 Task: Open Card Education Review in Board Business Model Analysis and Optimization to Workspace Investment Management Services and add a team member Softage.2@softage.net, a label Orange, a checklist Facilitation, an attachment from your google drive, a color Orange and finally, add a card description 'Conduct customer research for new pricing models' and a comment 'This task presents an opportunity to demonstrate our communication and collaboration skills, working effectively with others to achieve a common goal.'. Add a start date 'Jan 02, 1900' with a due date 'Jan 09, 1900'
Action: Mouse moved to (219, 139)
Screenshot: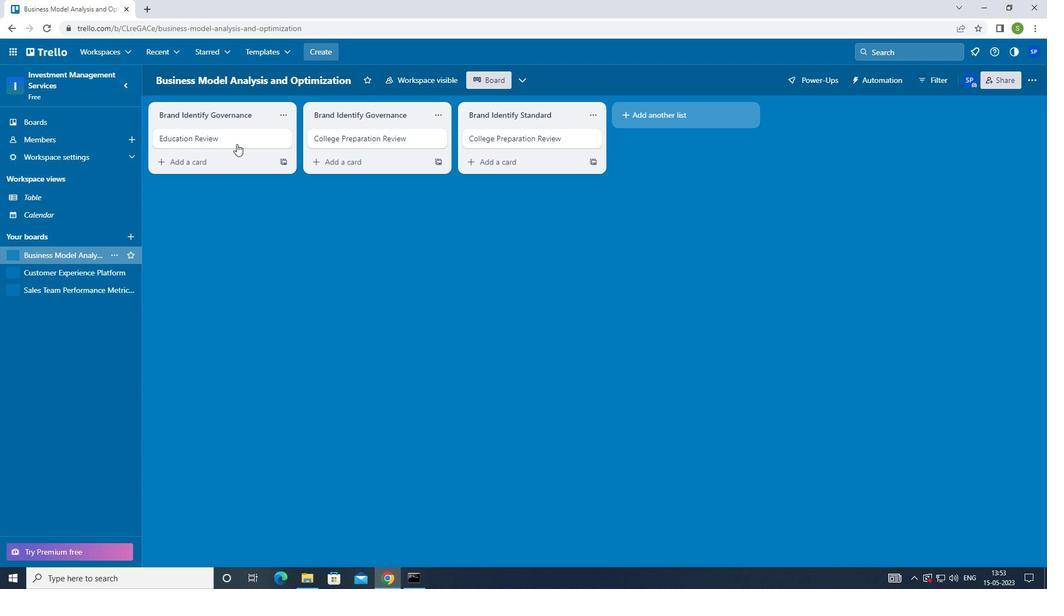 
Action: Mouse pressed left at (219, 139)
Screenshot: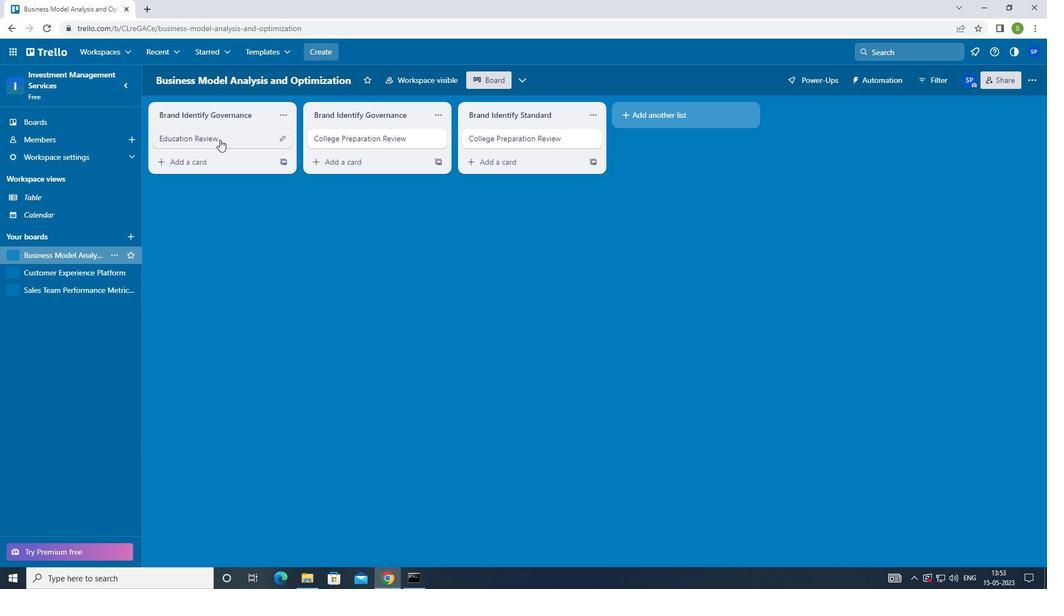 
Action: Mouse moved to (681, 136)
Screenshot: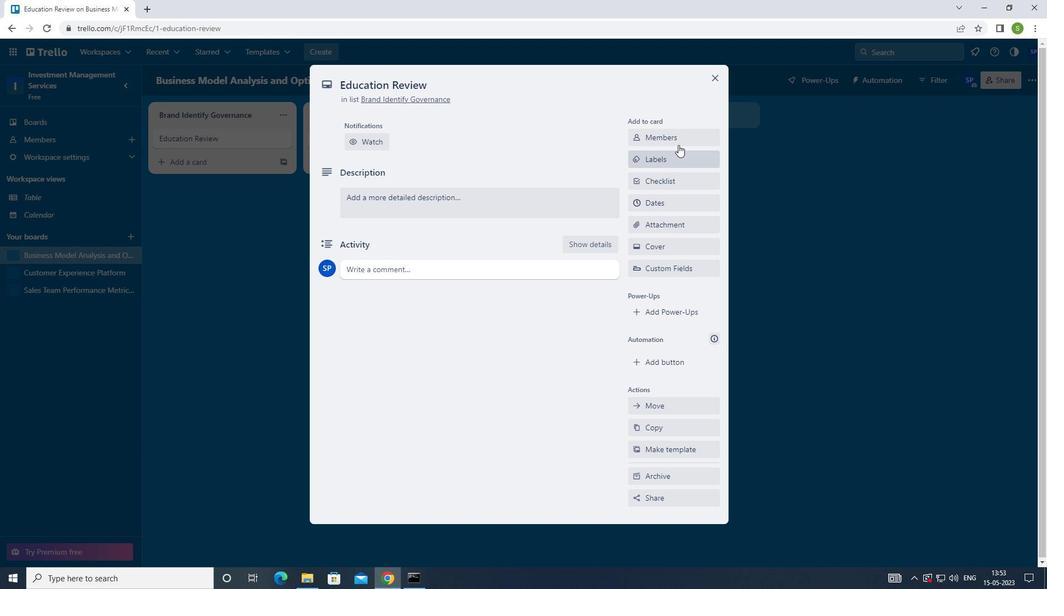 
Action: Mouse pressed left at (681, 136)
Screenshot: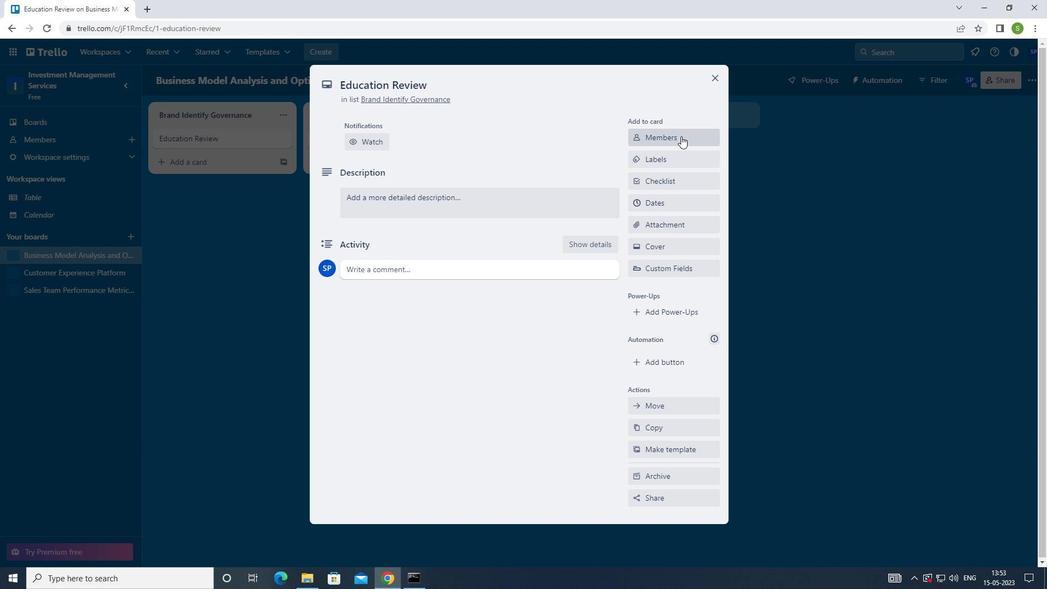 
Action: Mouse moved to (567, 178)
Screenshot: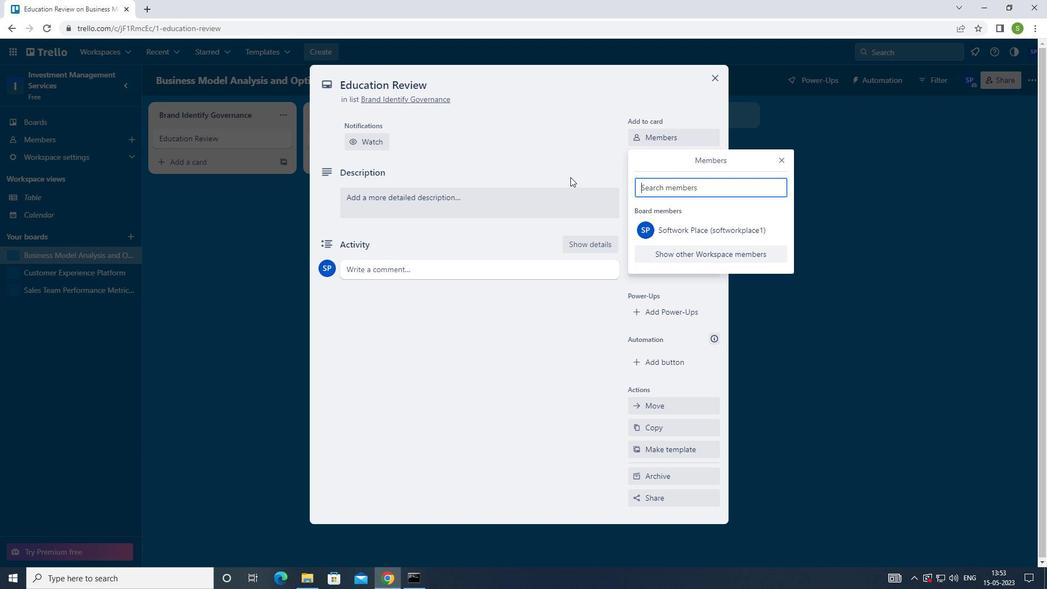 
Action: Key pressed <Key.shift>SOFTAGE.2<Key.shift>@SOFTAGE.NET
Screenshot: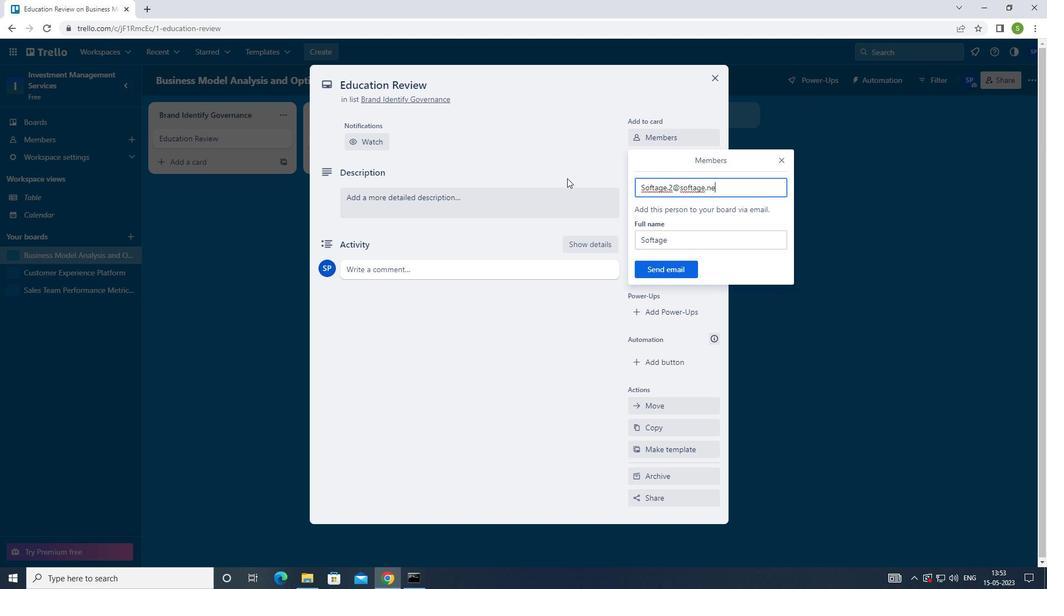 
Action: Mouse moved to (645, 268)
Screenshot: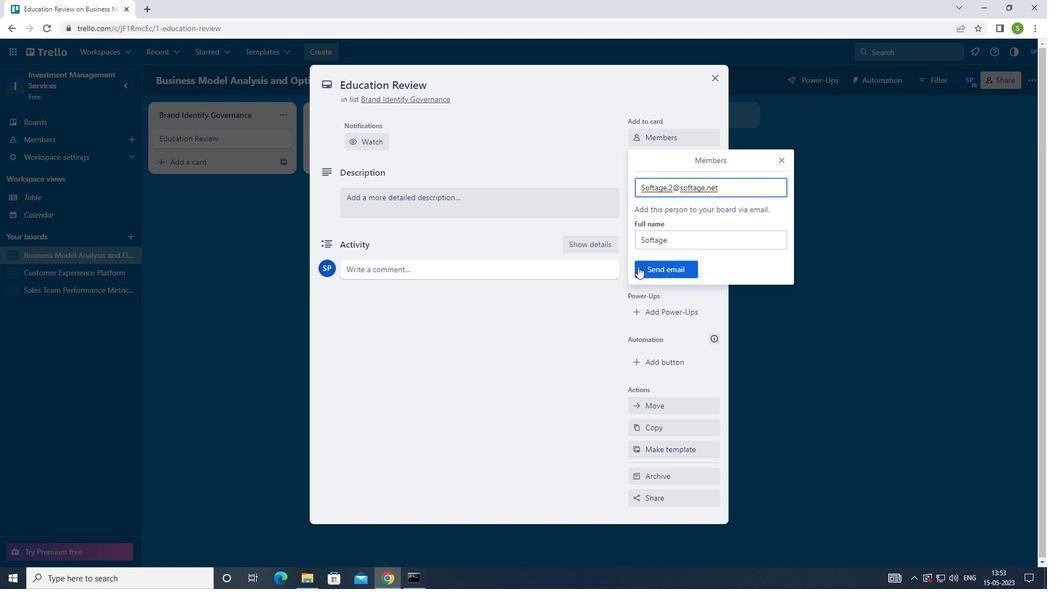 
Action: Mouse pressed left at (645, 268)
Screenshot: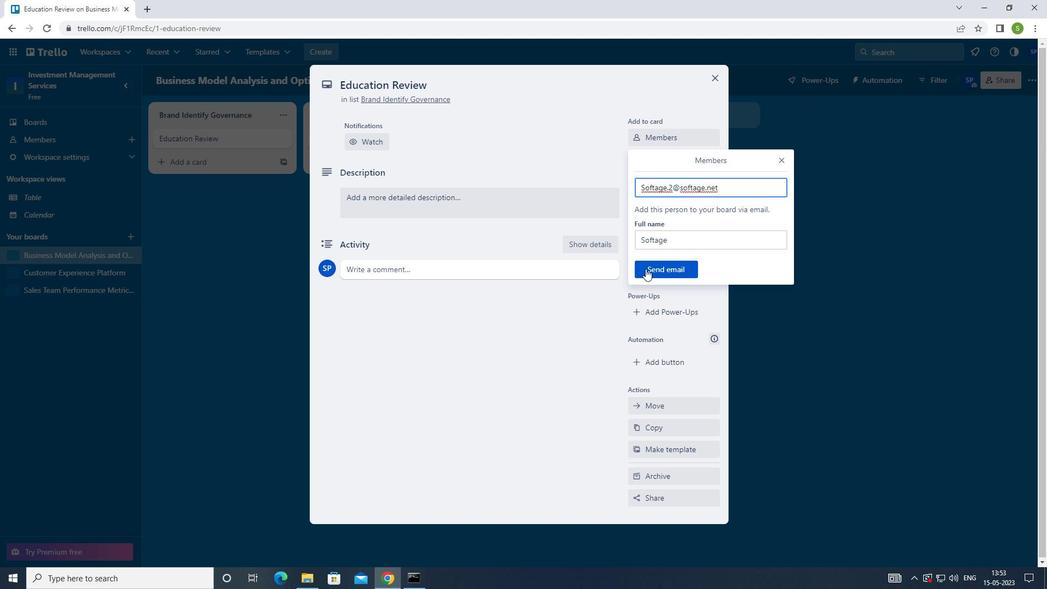 
Action: Mouse moved to (660, 201)
Screenshot: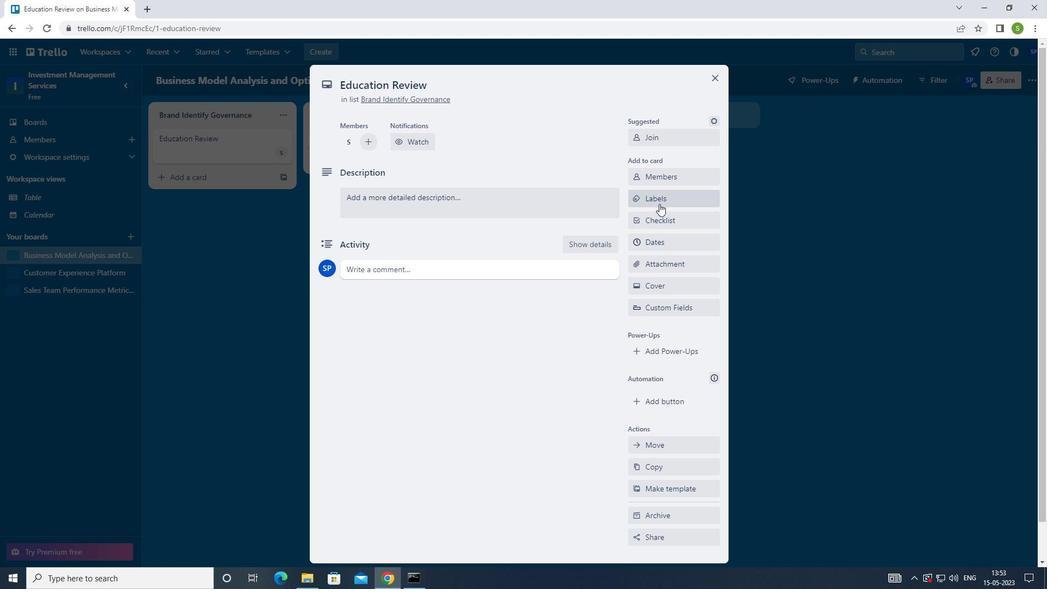 
Action: Mouse pressed left at (660, 201)
Screenshot: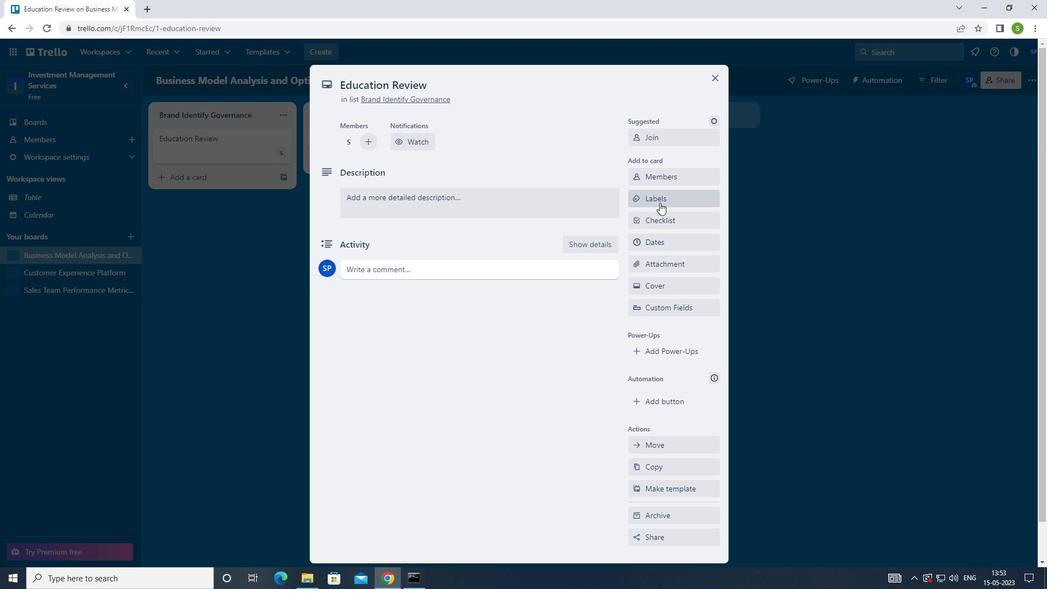 
Action: Mouse moved to (641, 326)
Screenshot: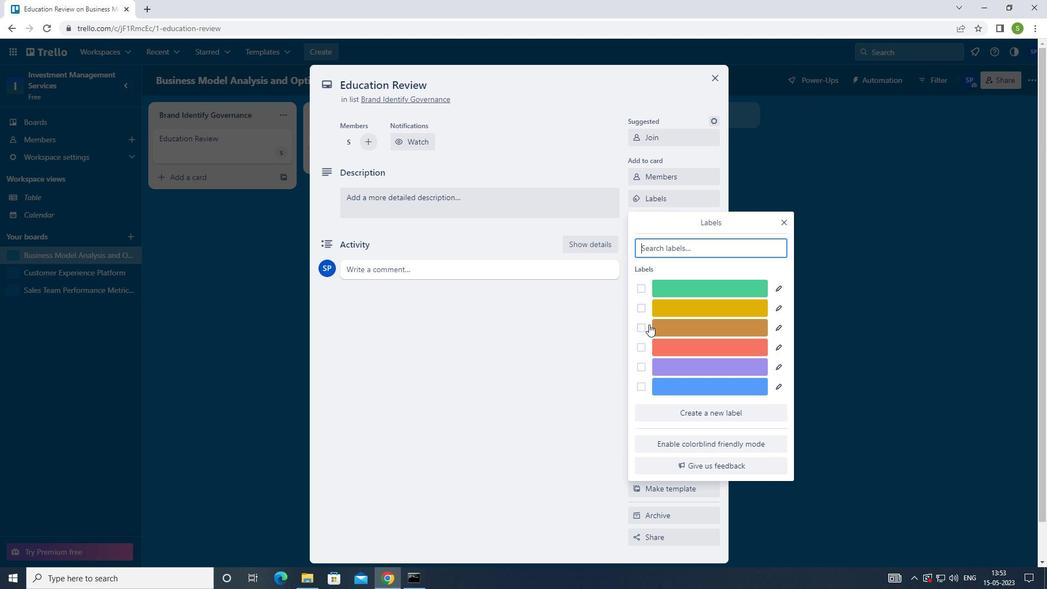 
Action: Mouse pressed left at (641, 326)
Screenshot: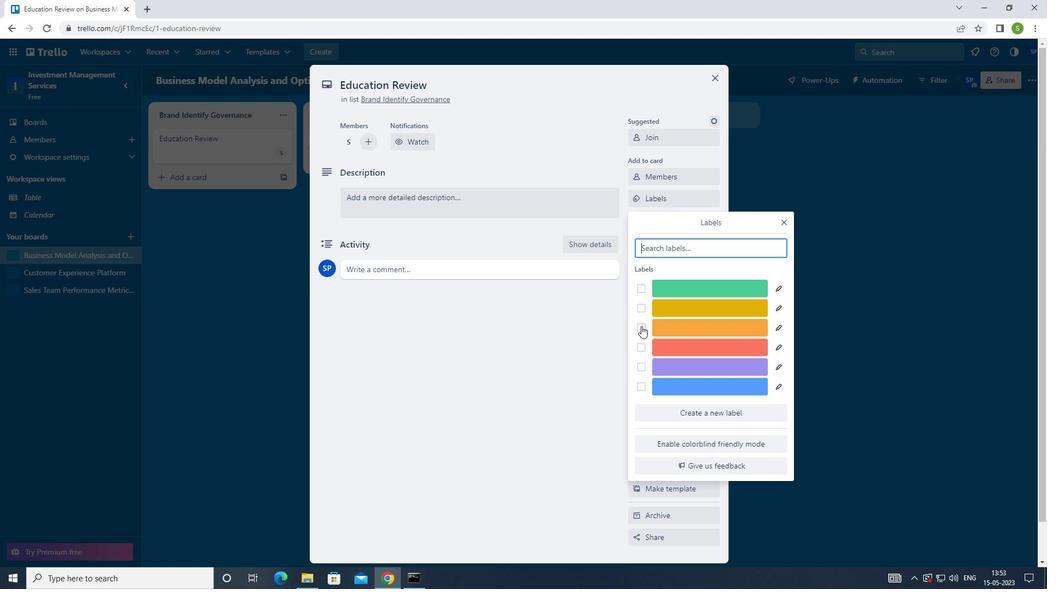 
Action: Mouse moved to (783, 223)
Screenshot: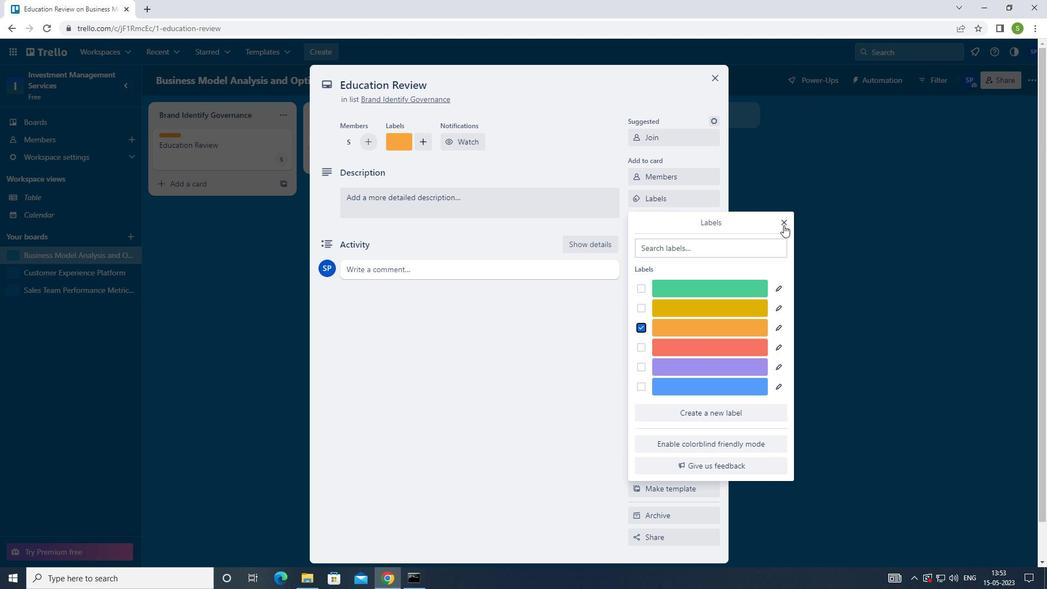 
Action: Mouse pressed left at (783, 223)
Screenshot: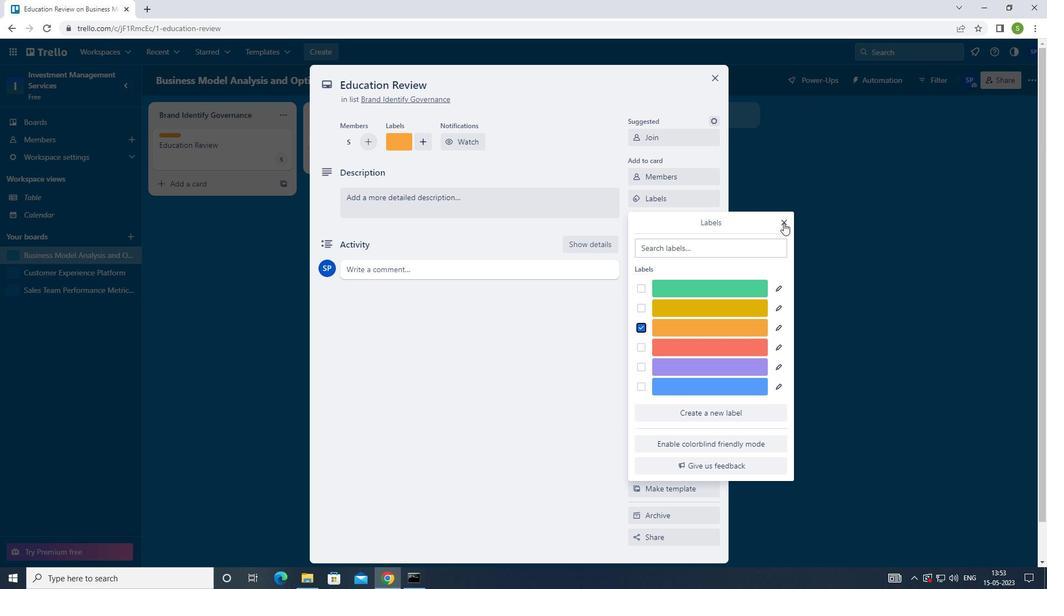 
Action: Mouse moved to (704, 223)
Screenshot: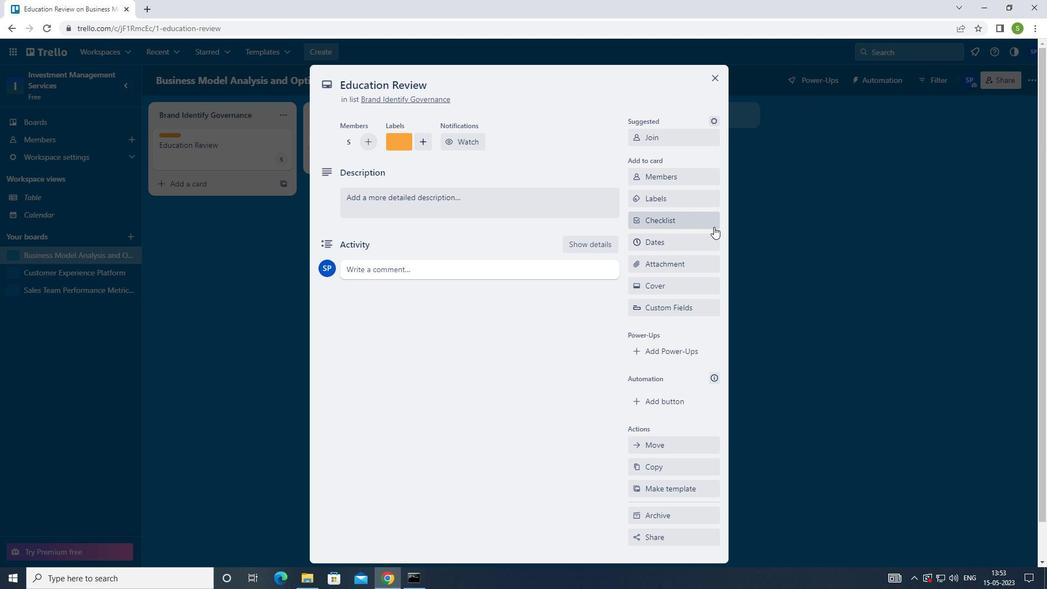 
Action: Mouse pressed left at (704, 223)
Screenshot: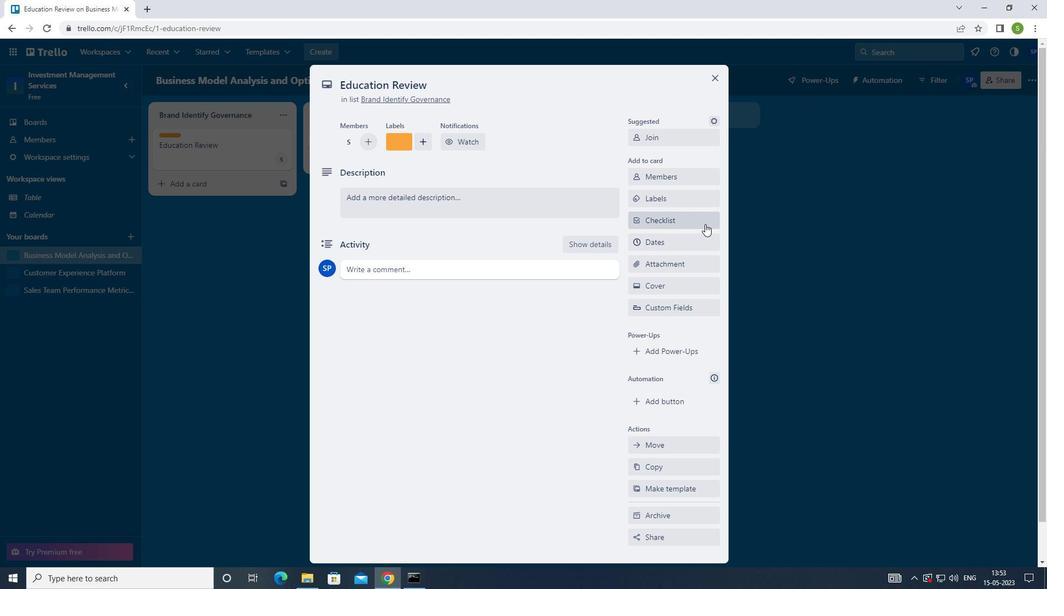
Action: Mouse moved to (656, 212)
Screenshot: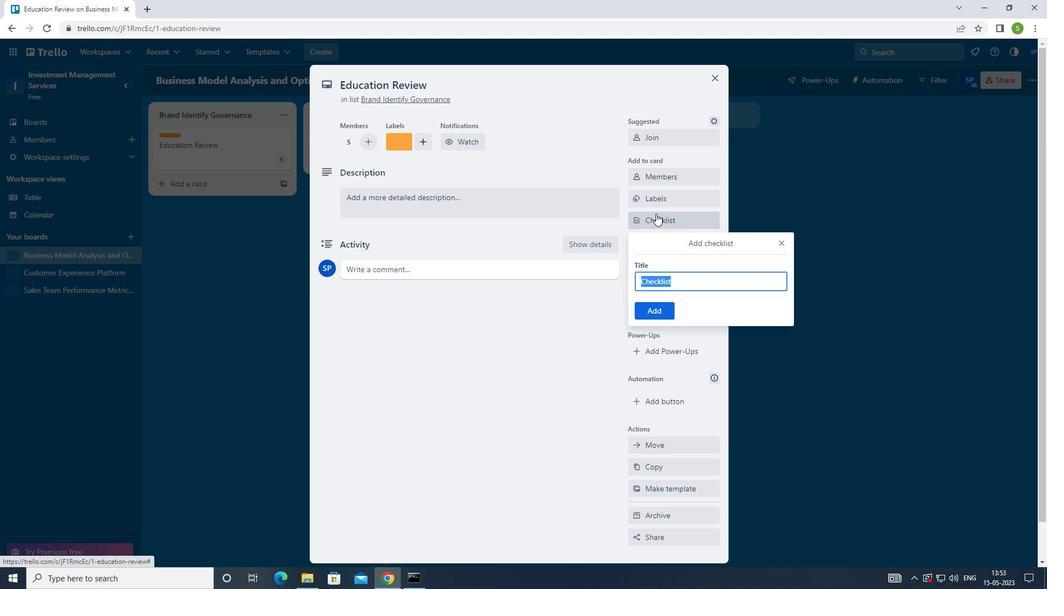 
Action: Key pressed <Key.shift><Key.shift><Key.shift><Key.shift><Key.shift><Key.shift><Key.shift><Key.shift><Key.shift><Key.shift><Key.shift><Key.shift><Key.shift><Key.shift>FACILITATION
Screenshot: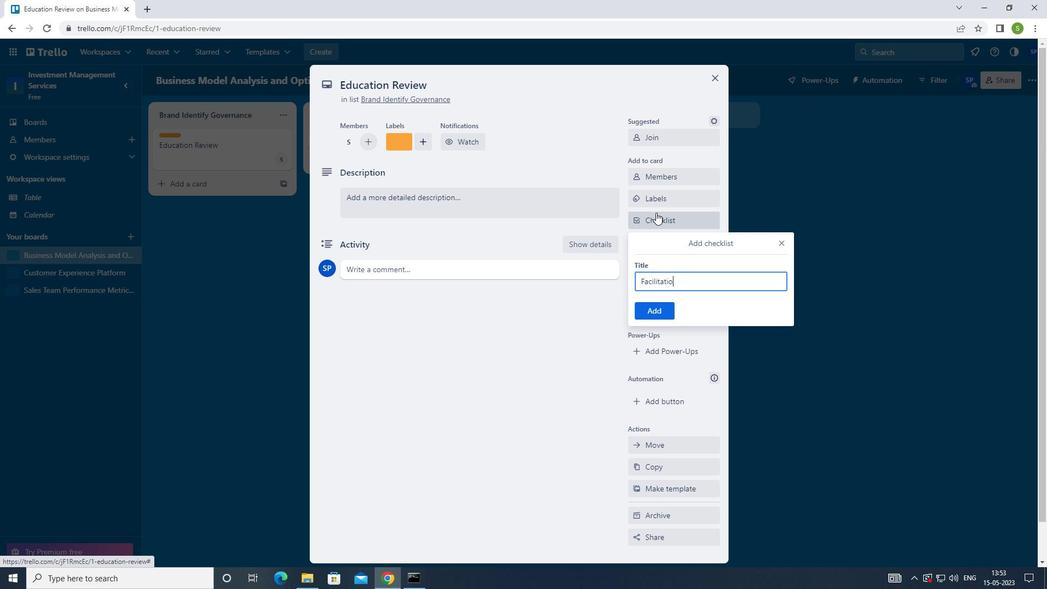 
Action: Mouse moved to (649, 308)
Screenshot: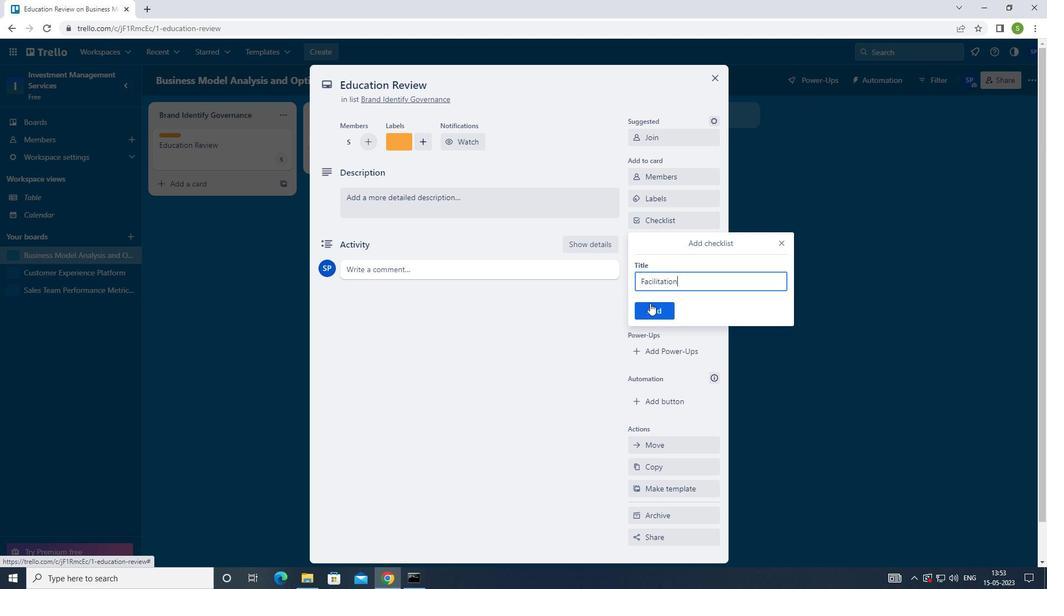 
Action: Mouse pressed left at (649, 308)
Screenshot: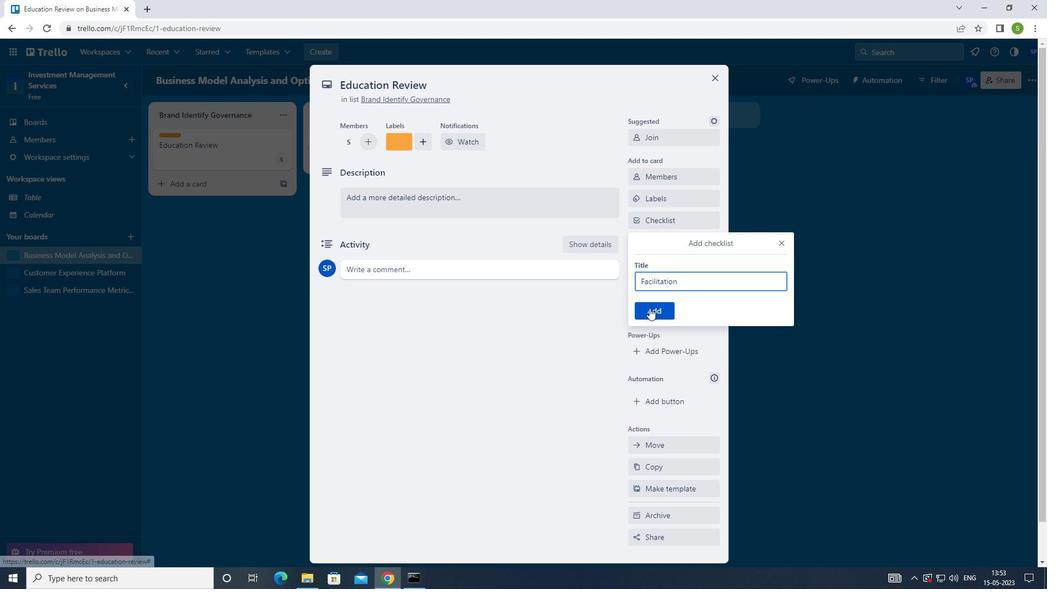 
Action: Mouse moved to (651, 267)
Screenshot: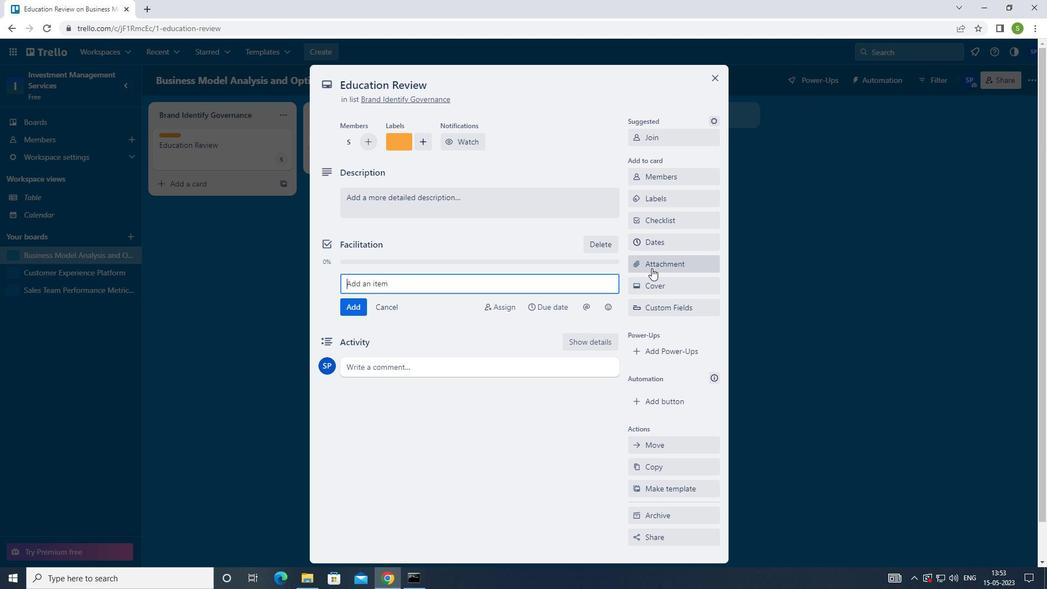 
Action: Mouse pressed left at (651, 267)
Screenshot: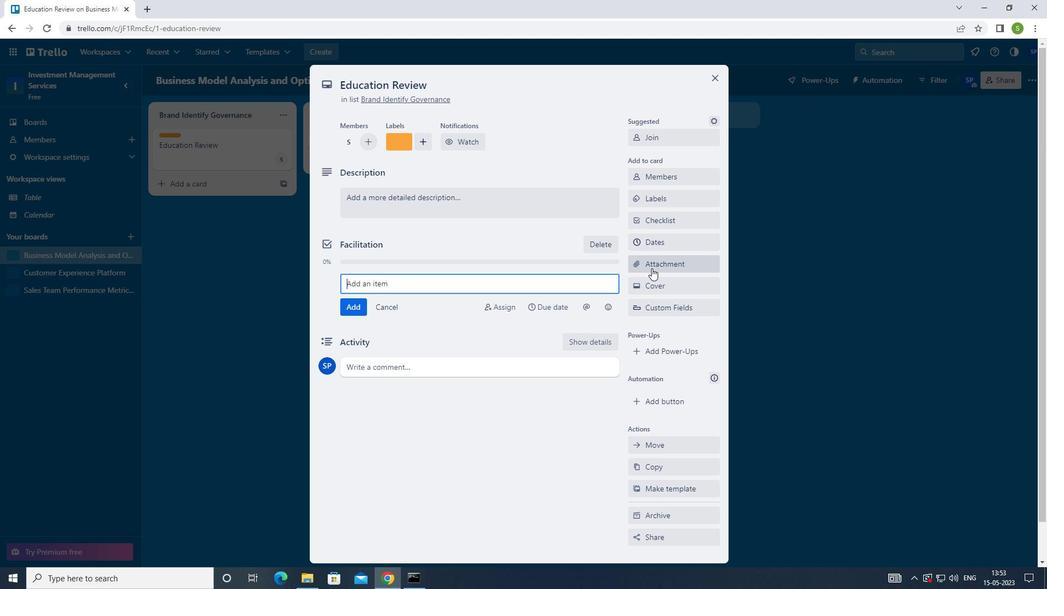 
Action: Mouse moved to (652, 346)
Screenshot: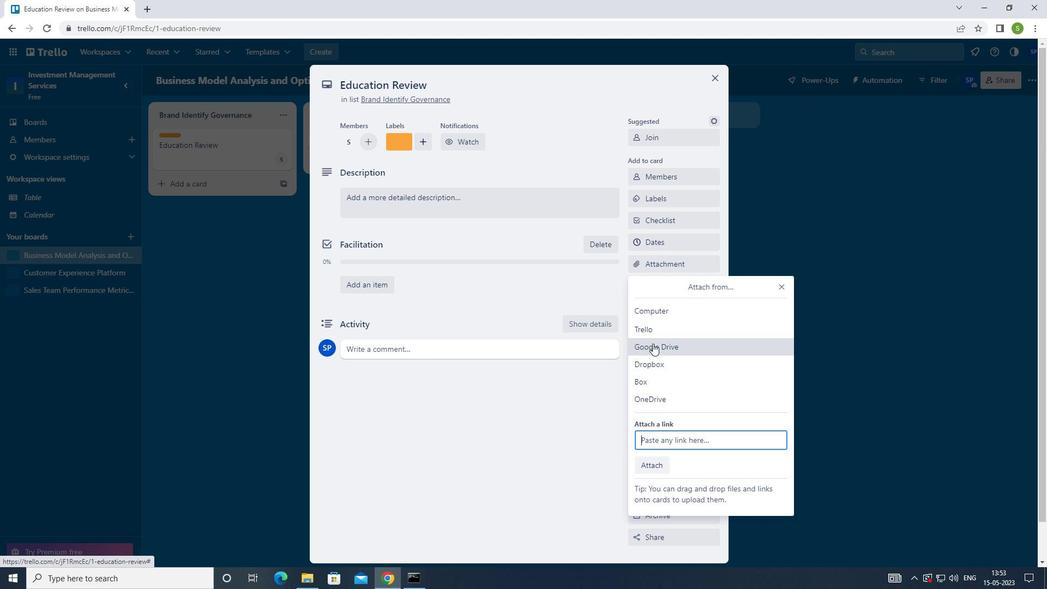 
Action: Mouse pressed left at (652, 346)
Screenshot: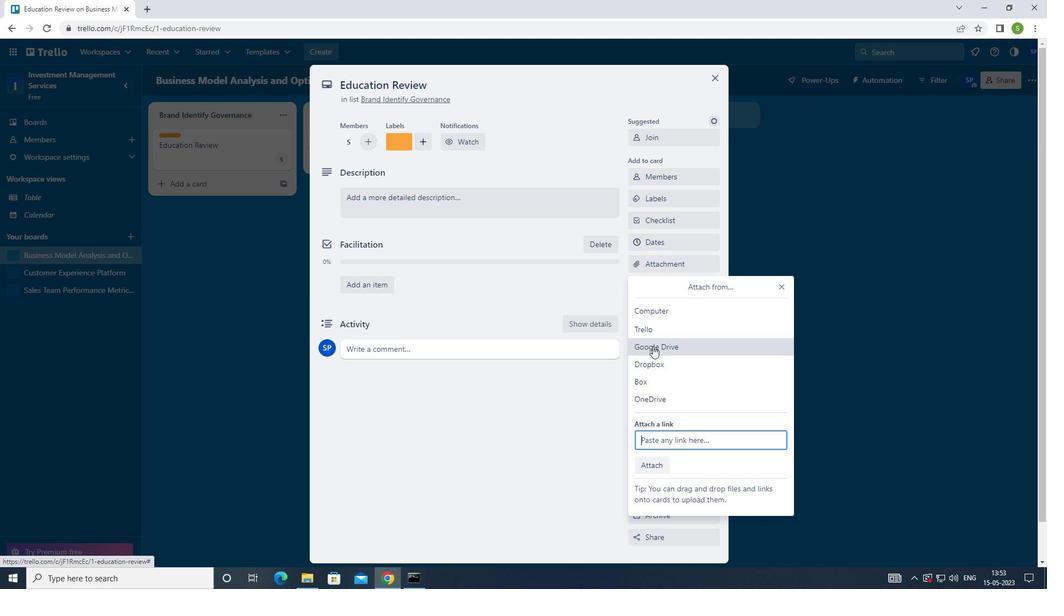 
Action: Mouse moved to (331, 275)
Screenshot: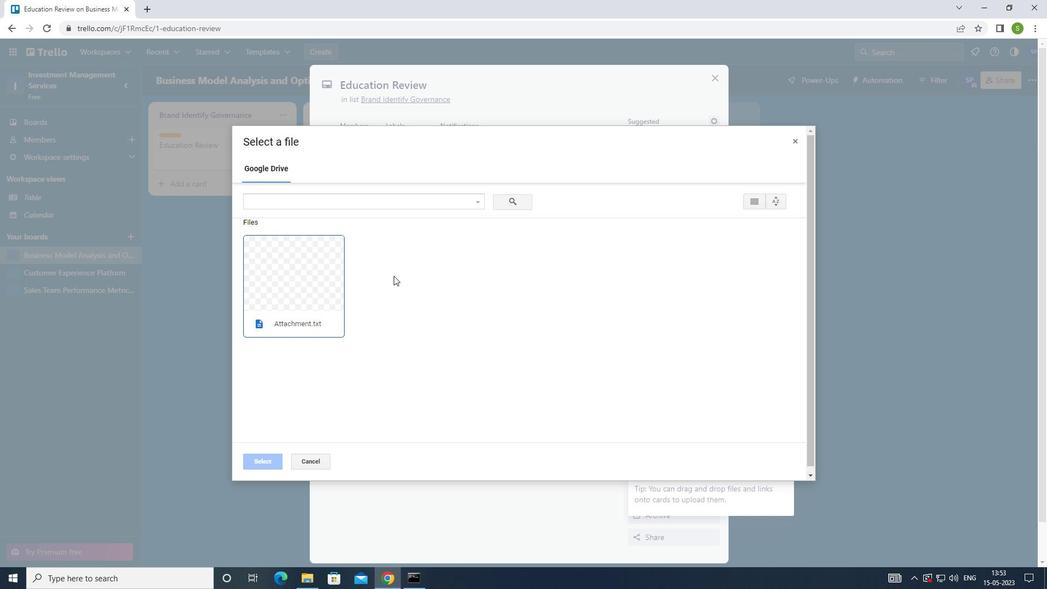 
Action: Mouse pressed left at (331, 275)
Screenshot: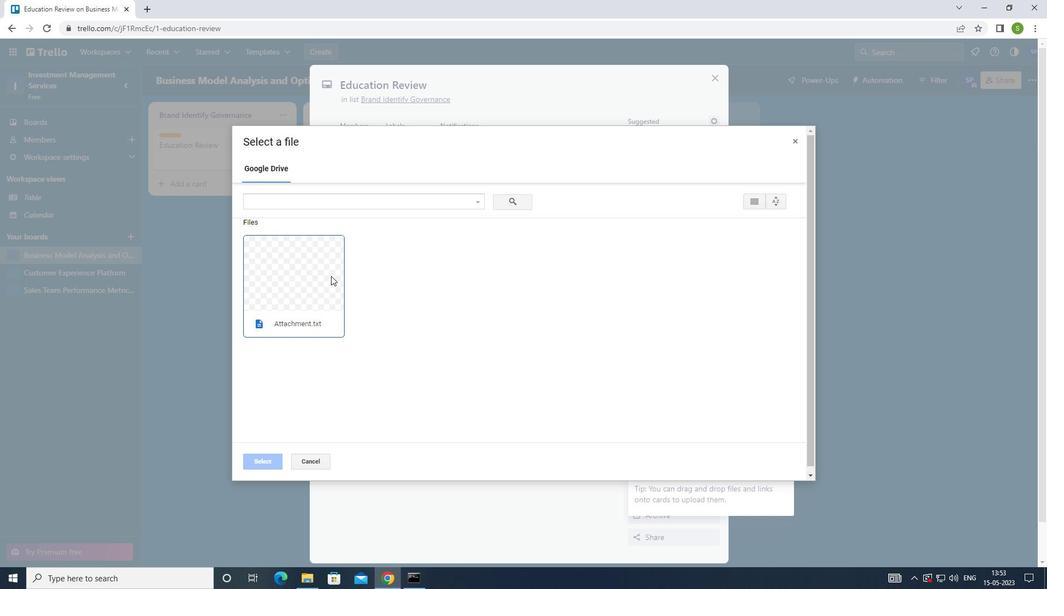 
Action: Mouse moved to (269, 464)
Screenshot: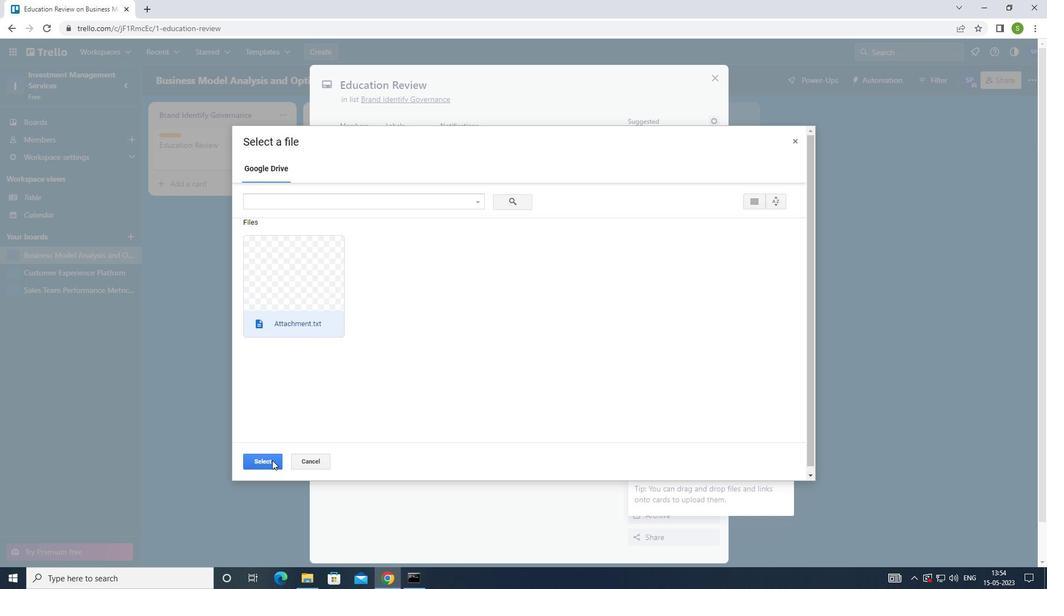 
Action: Mouse pressed left at (269, 464)
Screenshot: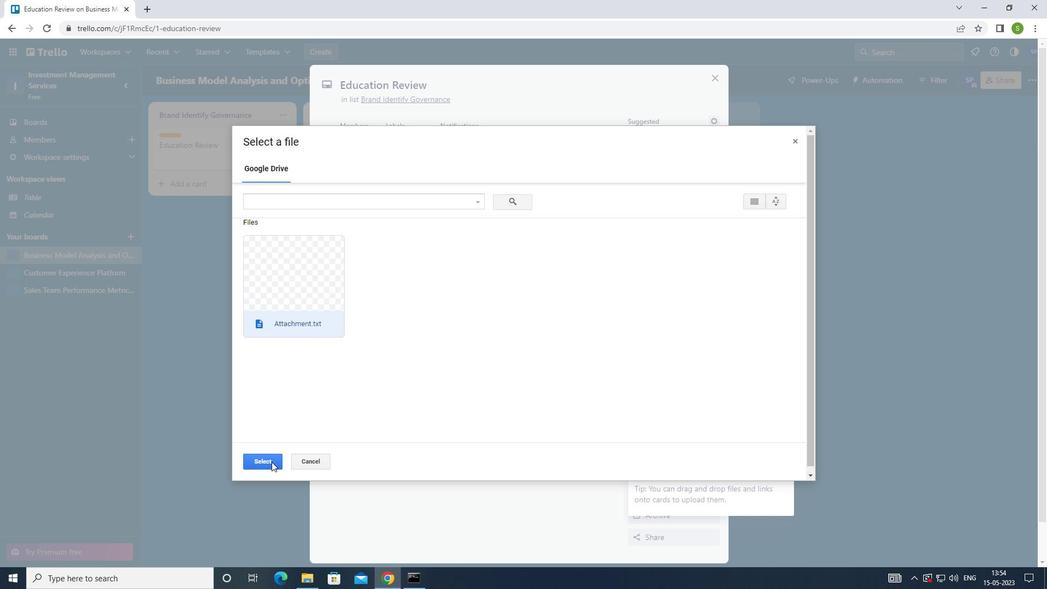 
Action: Mouse moved to (673, 285)
Screenshot: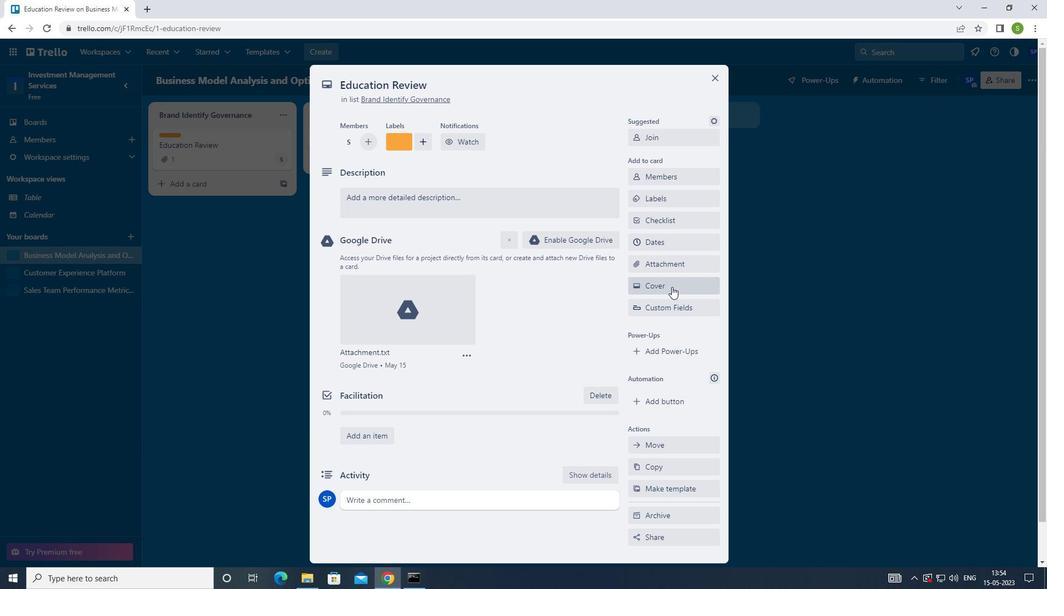 
Action: Mouse pressed left at (673, 285)
Screenshot: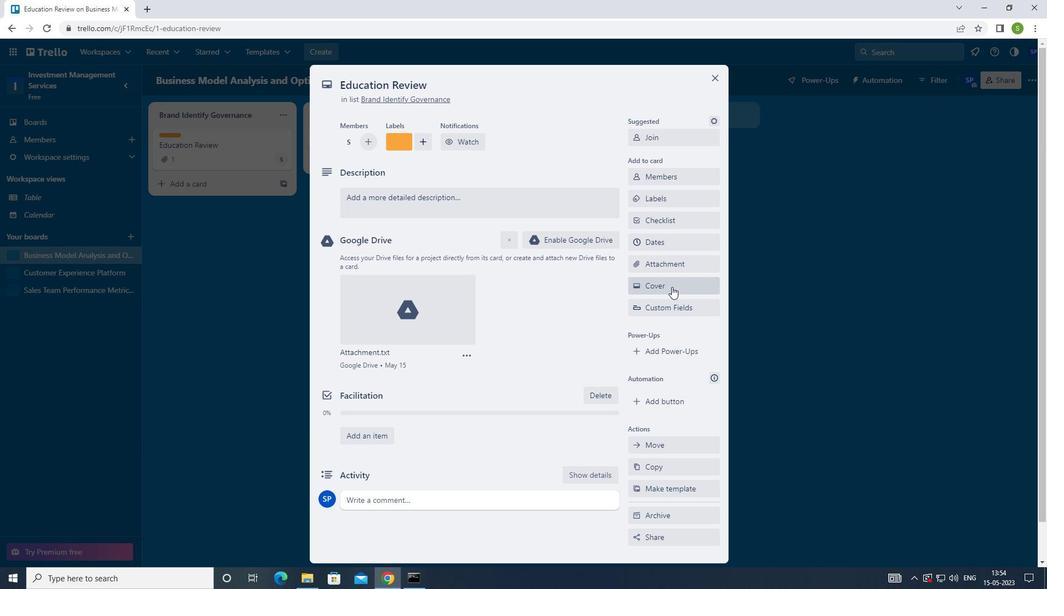 
Action: Mouse moved to (703, 346)
Screenshot: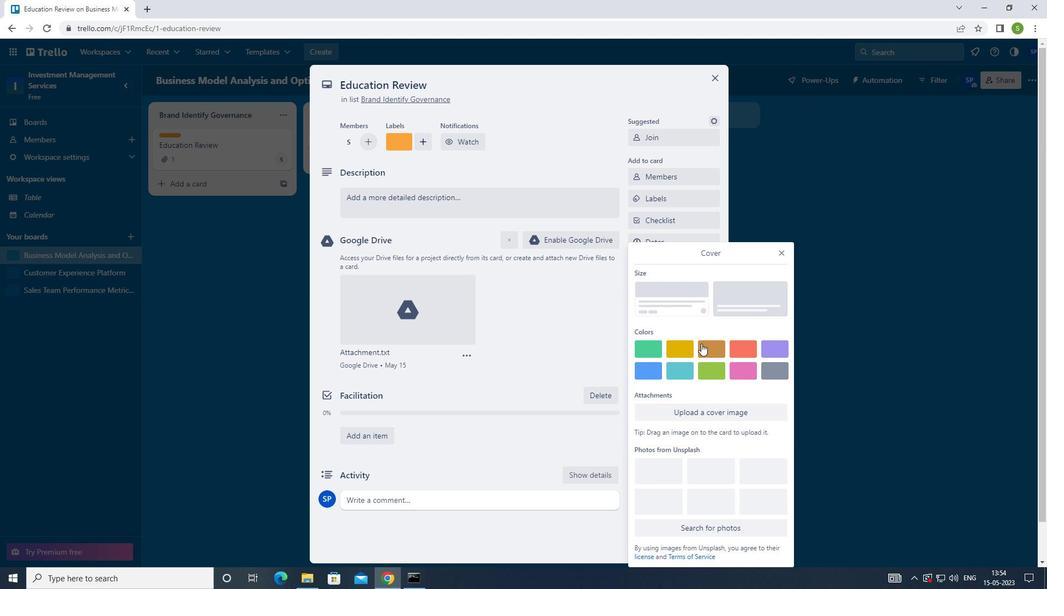
Action: Mouse pressed left at (703, 346)
Screenshot: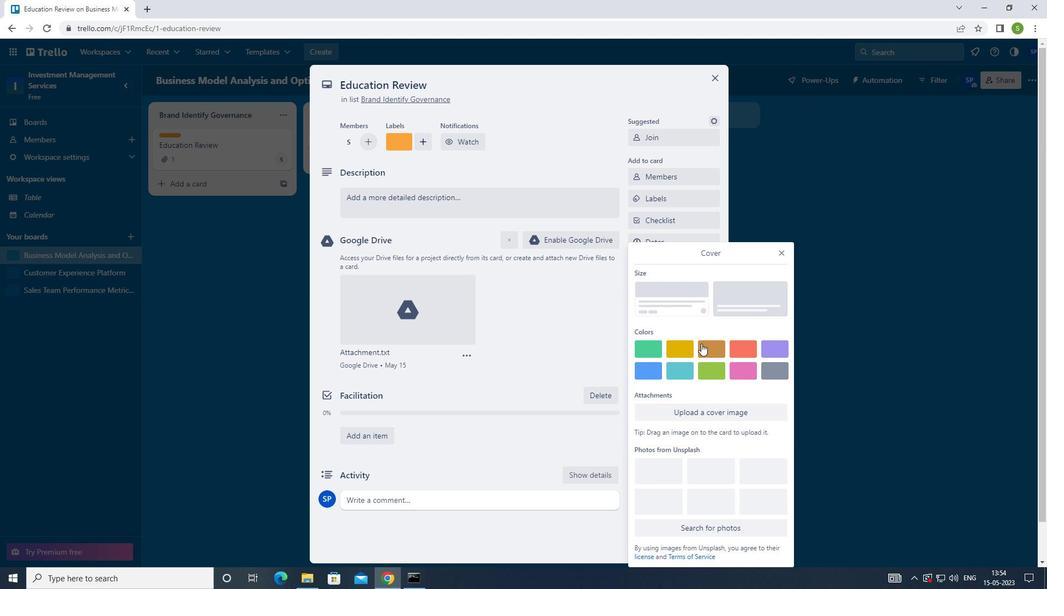 
Action: Mouse moved to (782, 233)
Screenshot: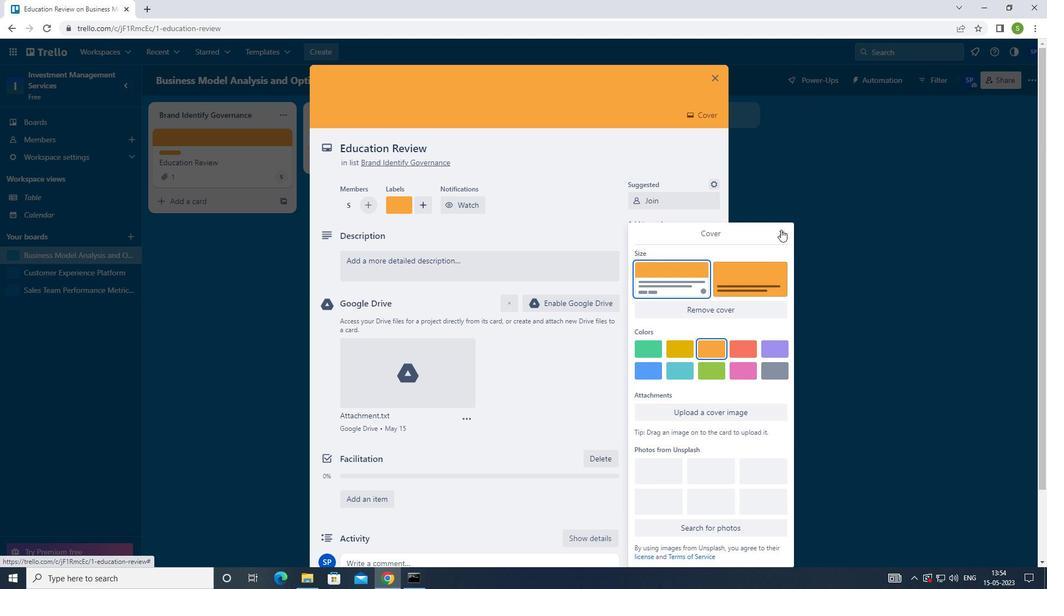 
Action: Mouse pressed left at (782, 233)
Screenshot: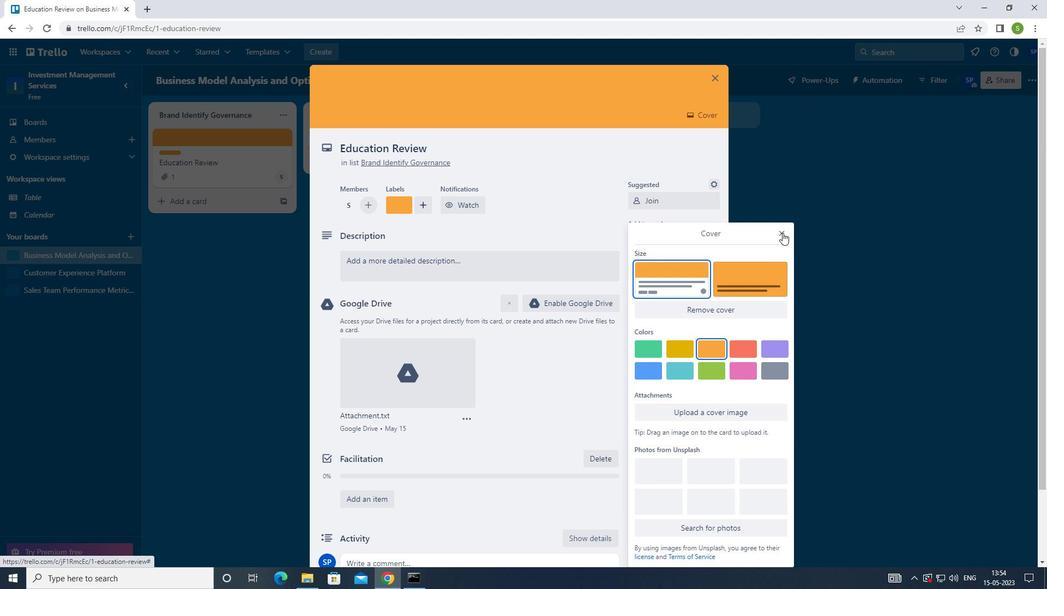 
Action: Mouse moved to (499, 267)
Screenshot: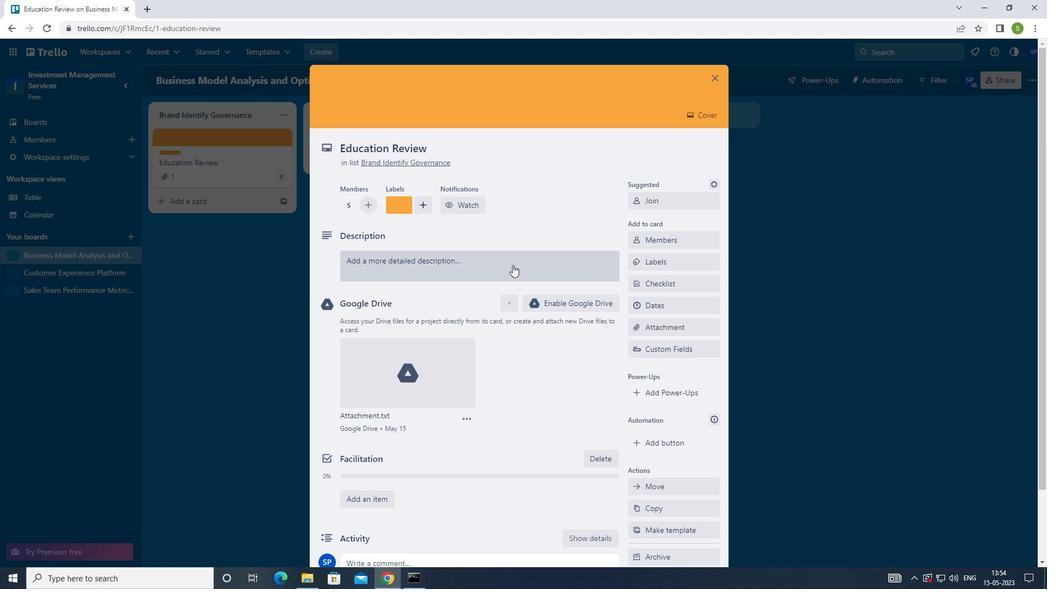 
Action: Mouse pressed left at (499, 267)
Screenshot: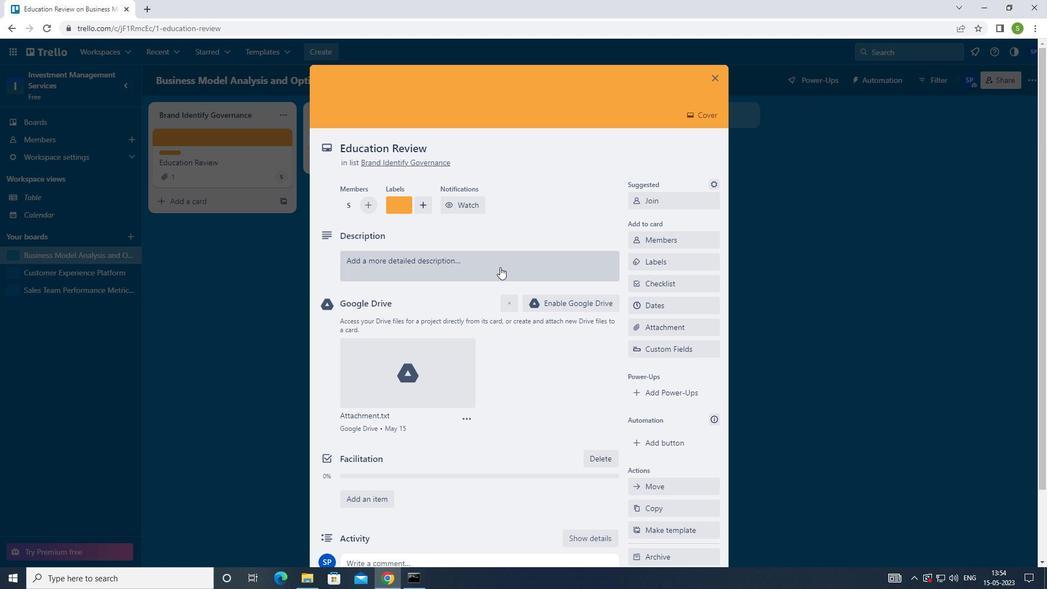 
Action: Mouse moved to (522, 232)
Screenshot: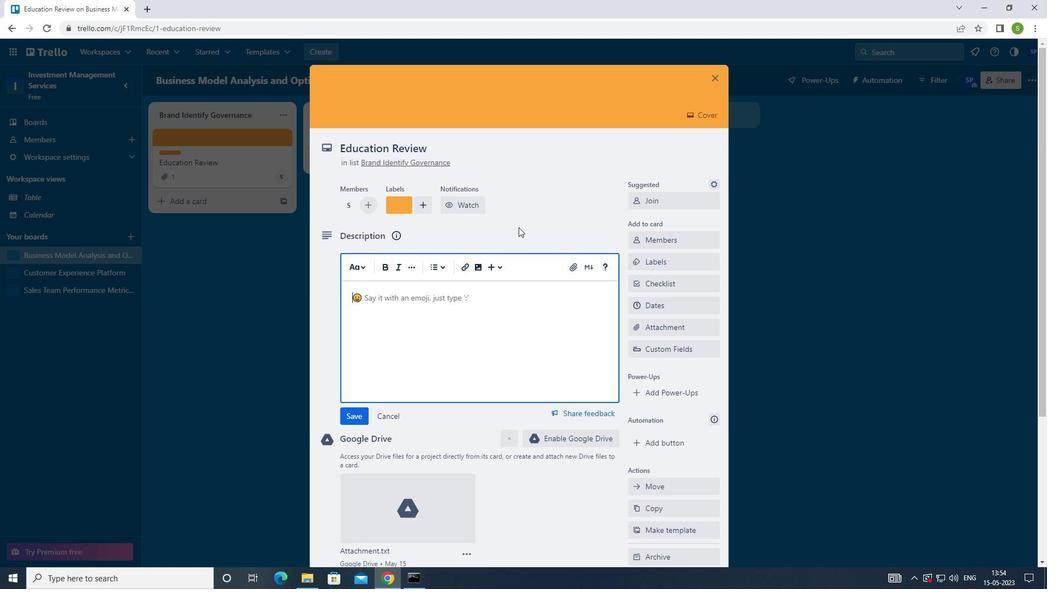 
Action: Key pressed <Key.shift>CONDUCT<Key.space>CUSTOMER<Key.space>RESEARCH<Key.space>FOR<Key.space>NEW<Key.space>PRICING<Key.space>MODELS
Screenshot: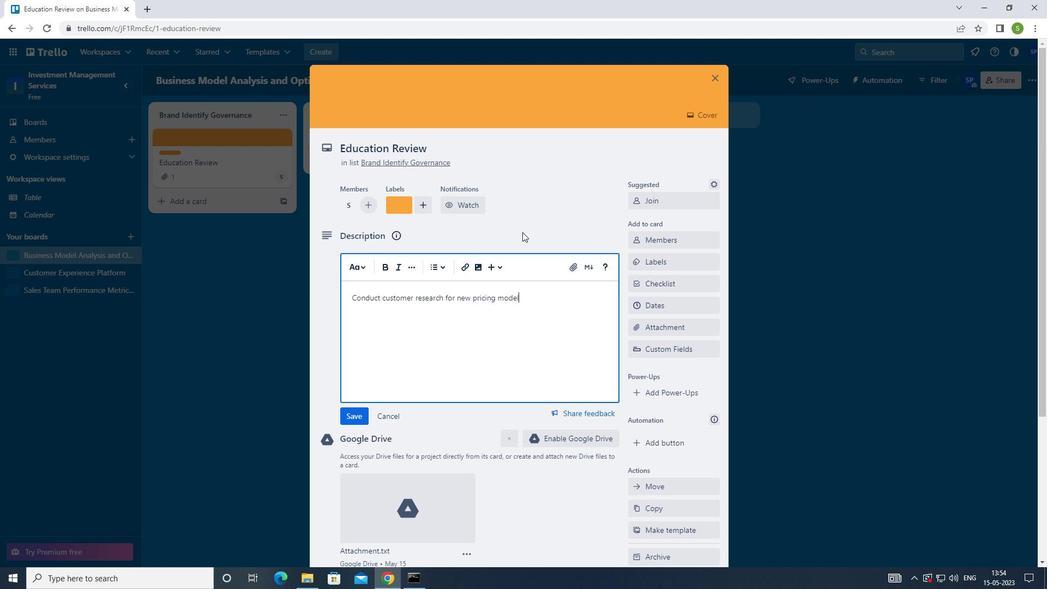 
Action: Mouse moved to (353, 416)
Screenshot: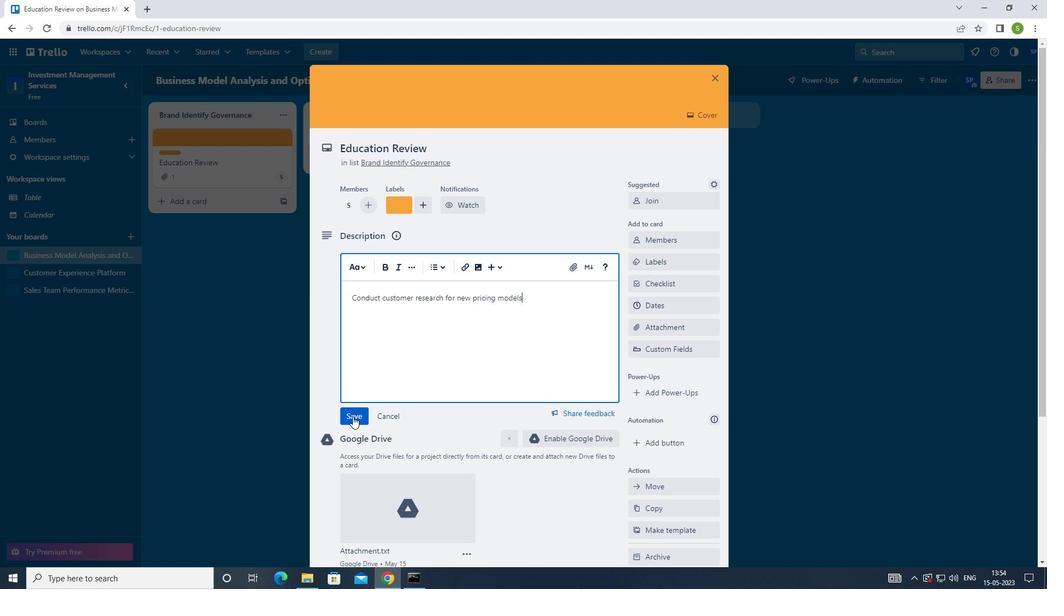 
Action: Mouse pressed left at (353, 416)
Screenshot: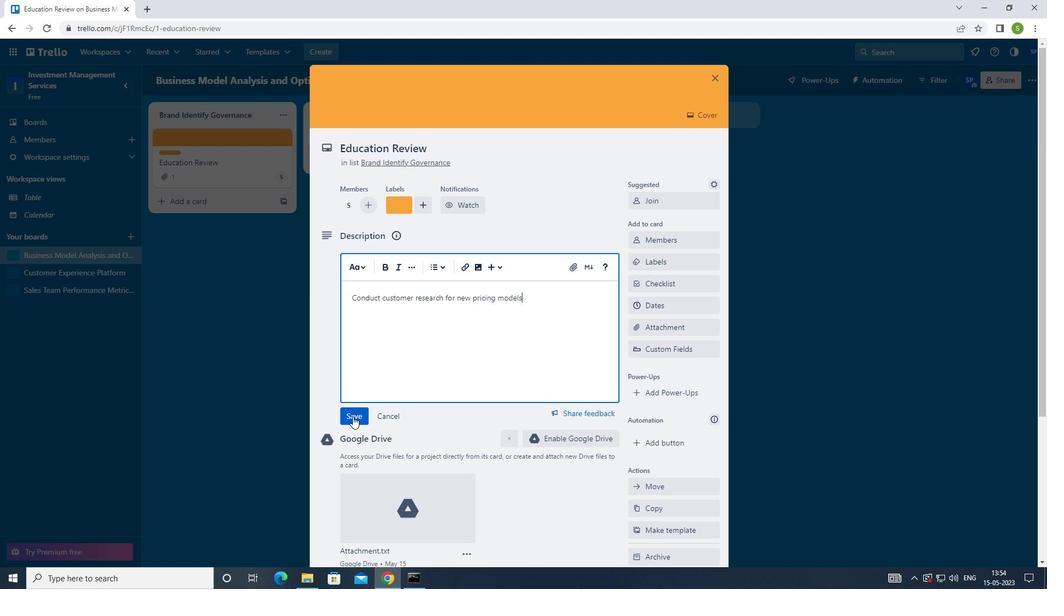 
Action: Mouse moved to (453, 378)
Screenshot: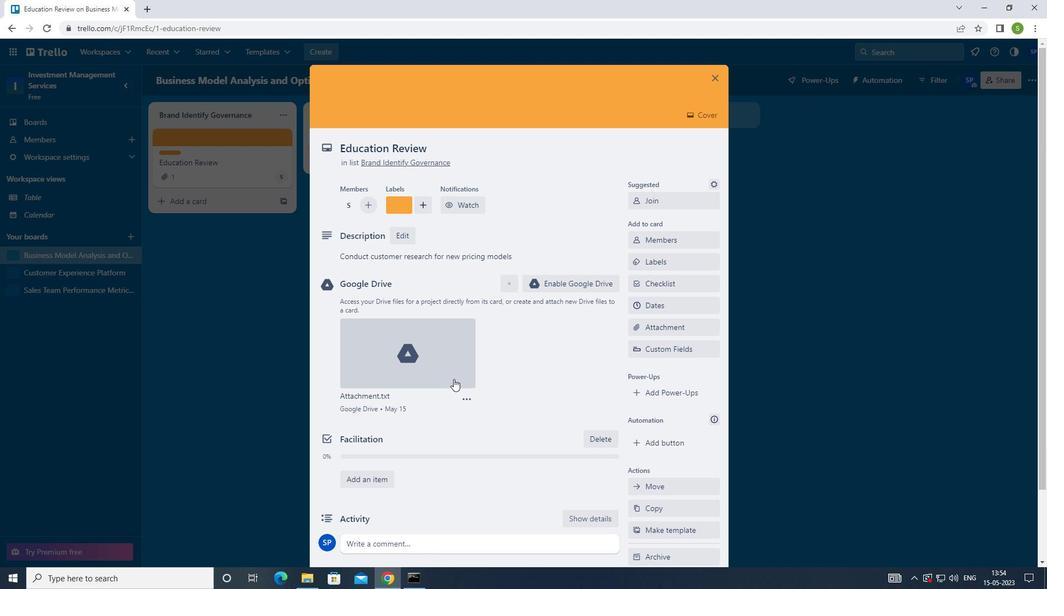 
Action: Mouse scrolled (453, 377) with delta (0, 0)
Screenshot: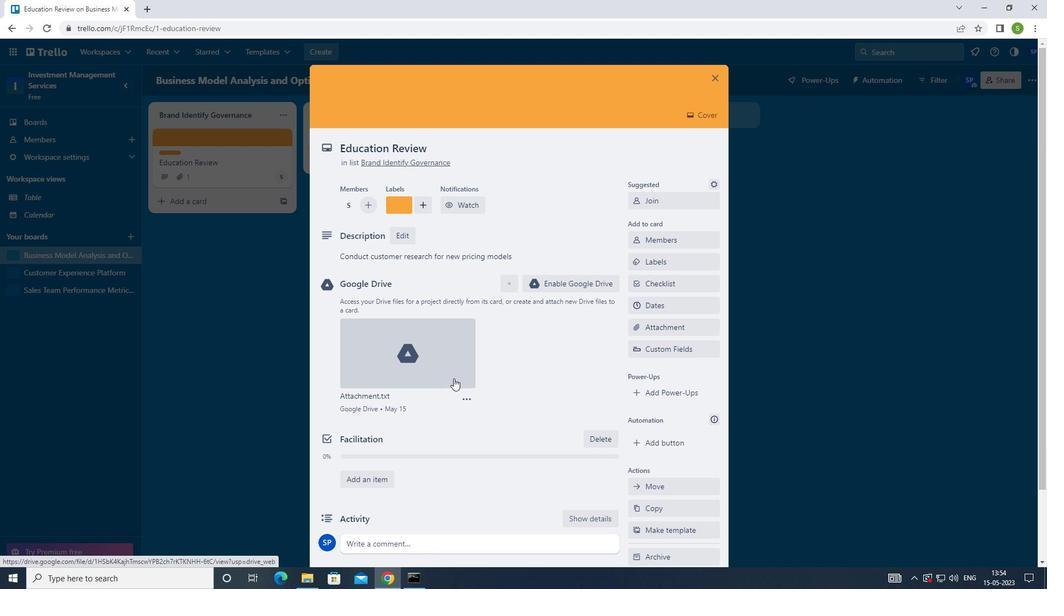
Action: Mouse moved to (454, 377)
Screenshot: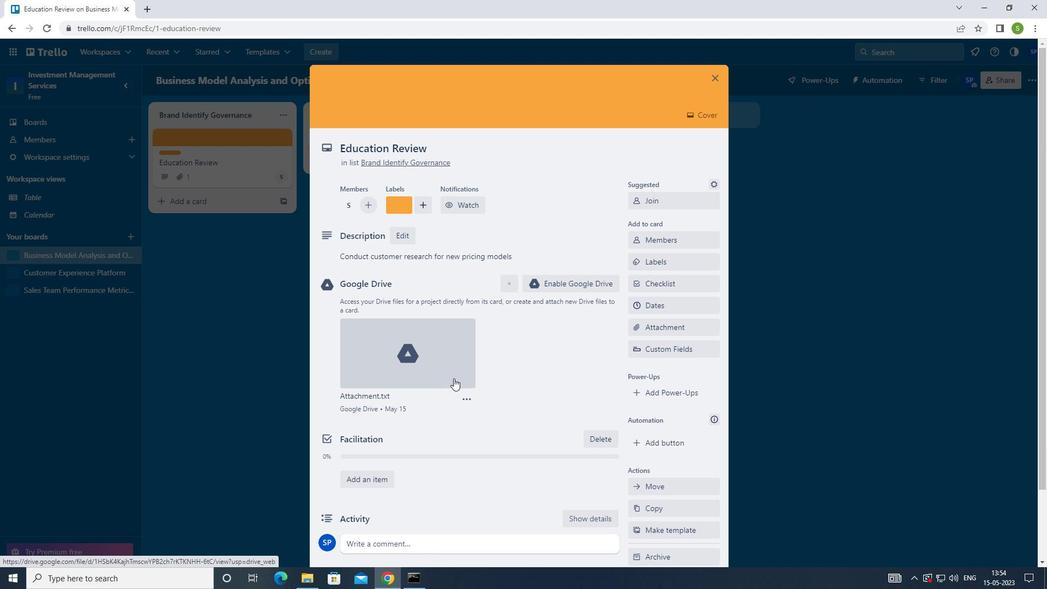 
Action: Mouse scrolled (454, 377) with delta (0, 0)
Screenshot: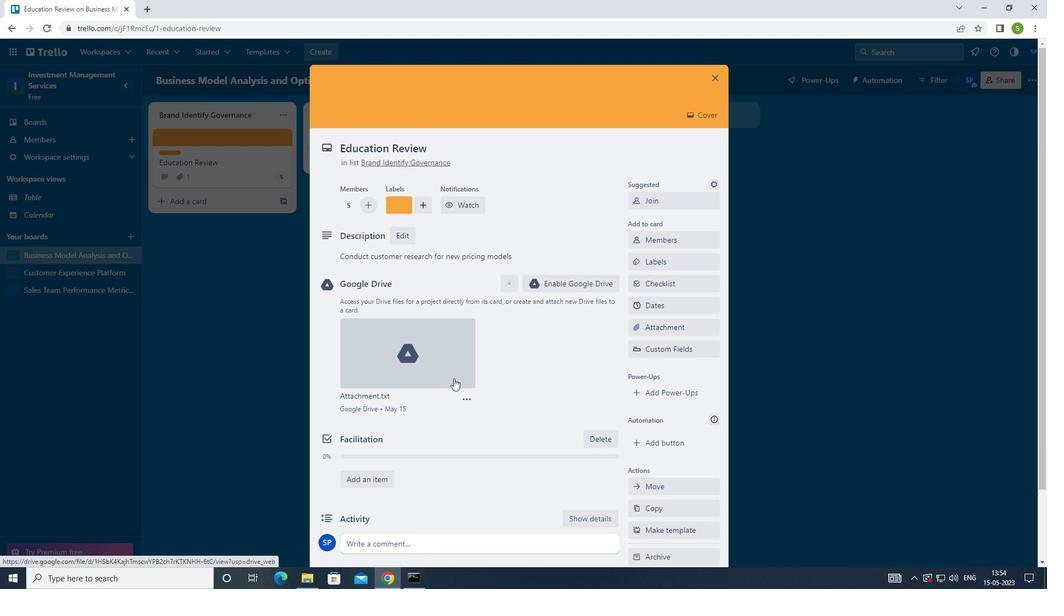 
Action: Mouse scrolled (454, 377) with delta (0, 0)
Screenshot: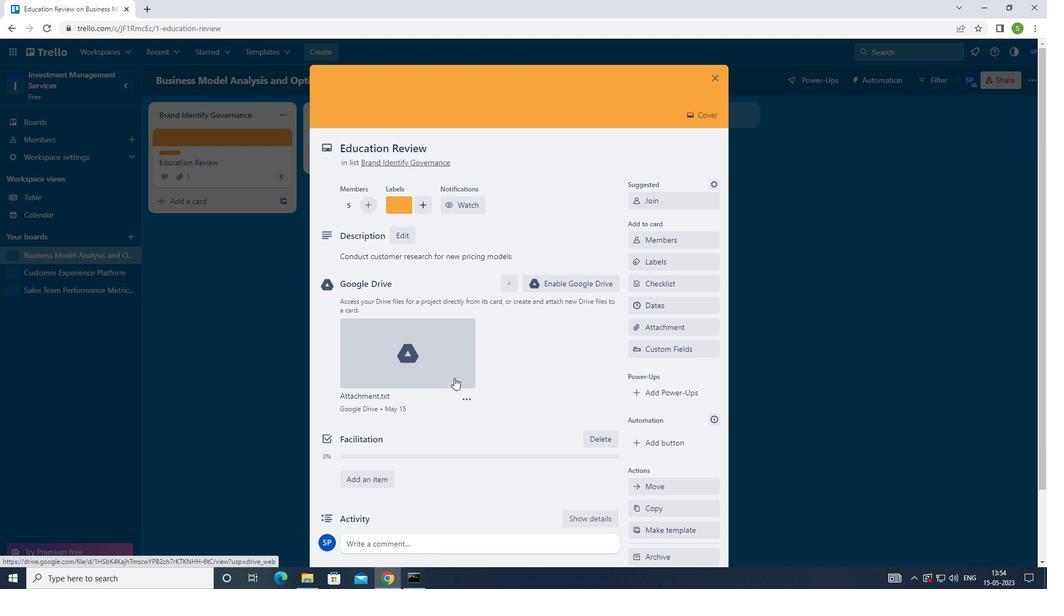 
Action: Mouse moved to (413, 461)
Screenshot: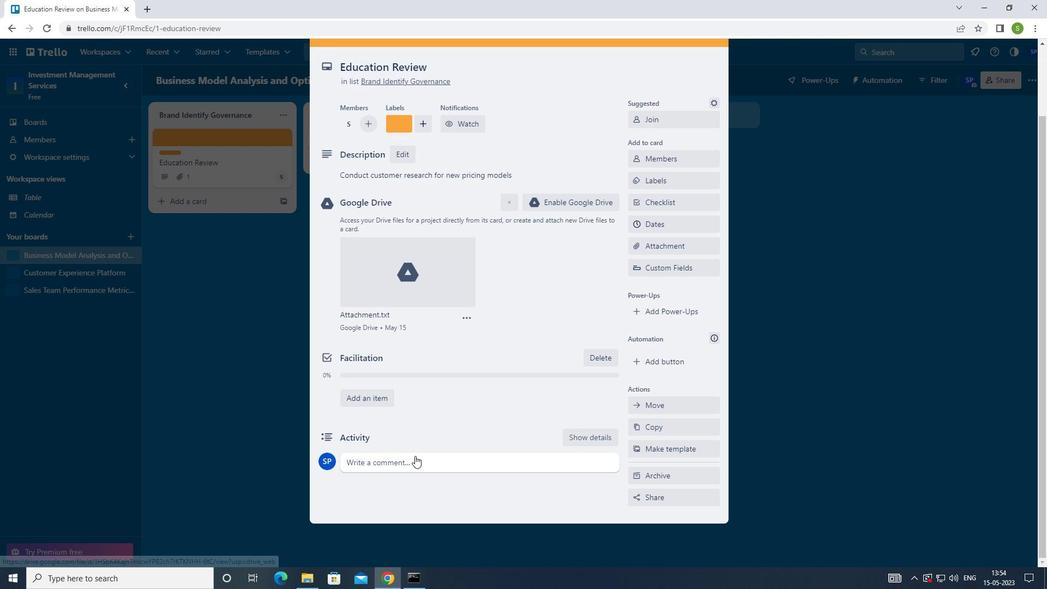 
Action: Mouse pressed left at (413, 461)
Screenshot: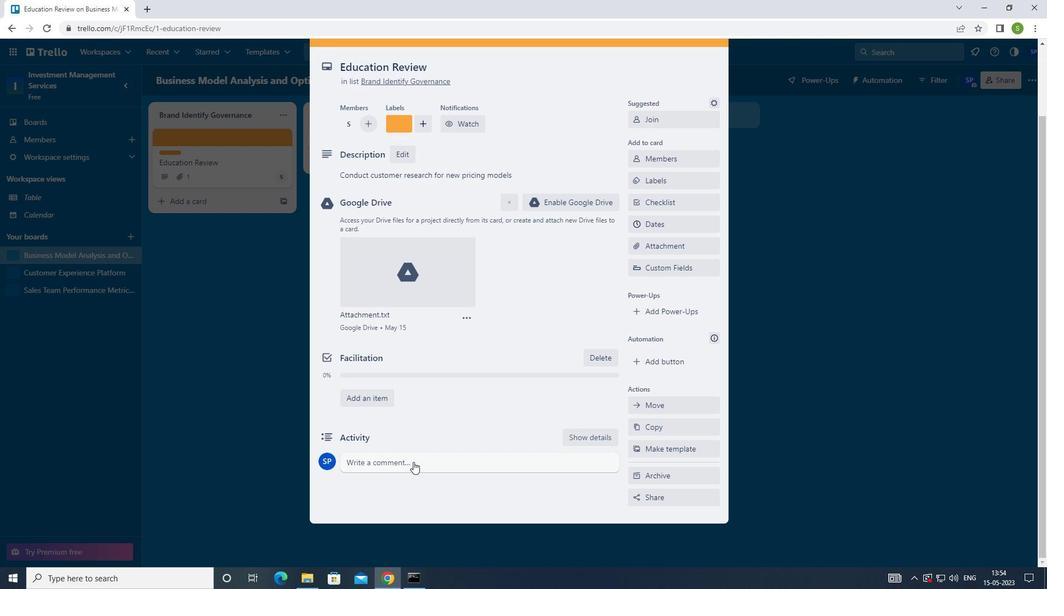 
Action: Mouse moved to (456, 361)
Screenshot: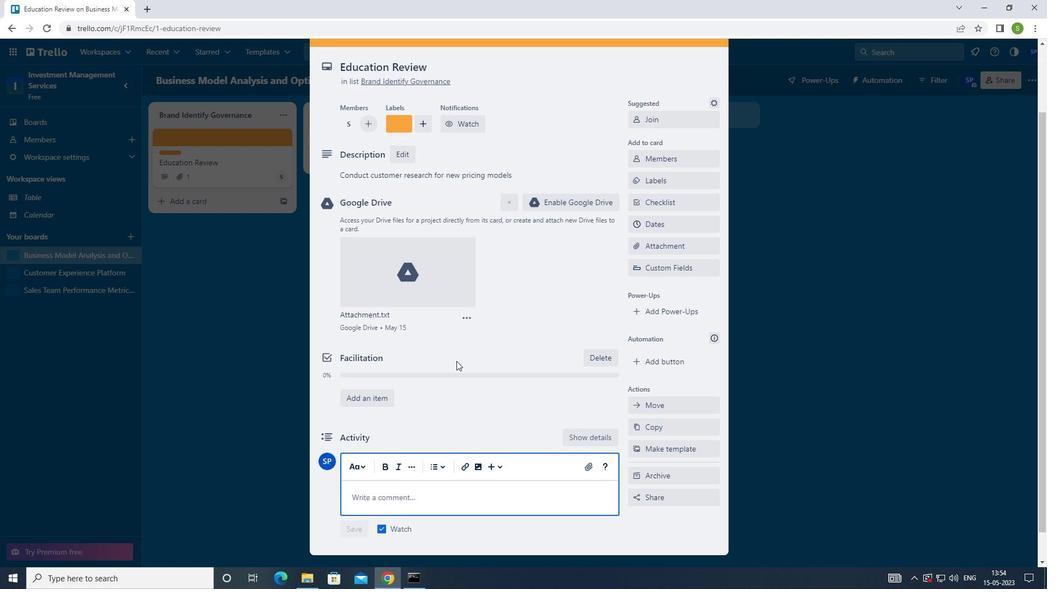 
Action: Key pressed <Key.shift>THIS<Key.space>TS<Key.backspace>ASK<Key.space>PRESENTS<Key.space>AN<Key.space>OPPORTUNITY<Key.space>TO<Key.space>DEMONSTRATE<Key.space>OUR<Key.space>COMMUNICATION<Key.space>AND<Key.space>COLLABORATION<Key.space>SKILLS<Key.space>WORKING<Key.space>EFFECTIVELY<Key.space>WITH<Key.space>OTHER<Key.space>TO<Key.space>ACHIV<Key.left>E<Key.right>E<Key.space>A<Key.space>COO<Key.backspace>MMON<Key.space>GOAL
Screenshot: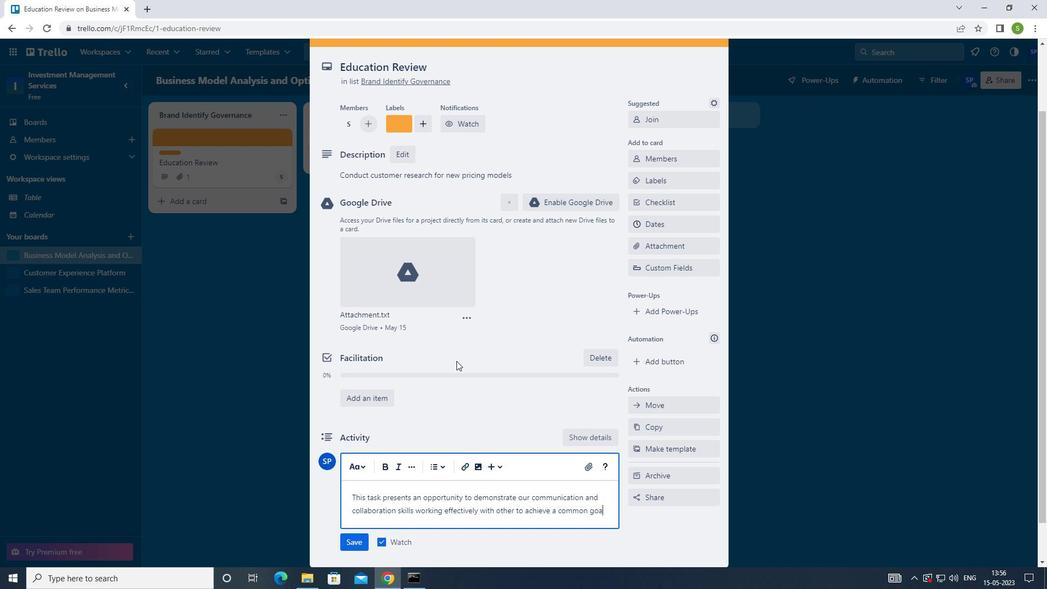 
Action: Mouse moved to (356, 545)
Screenshot: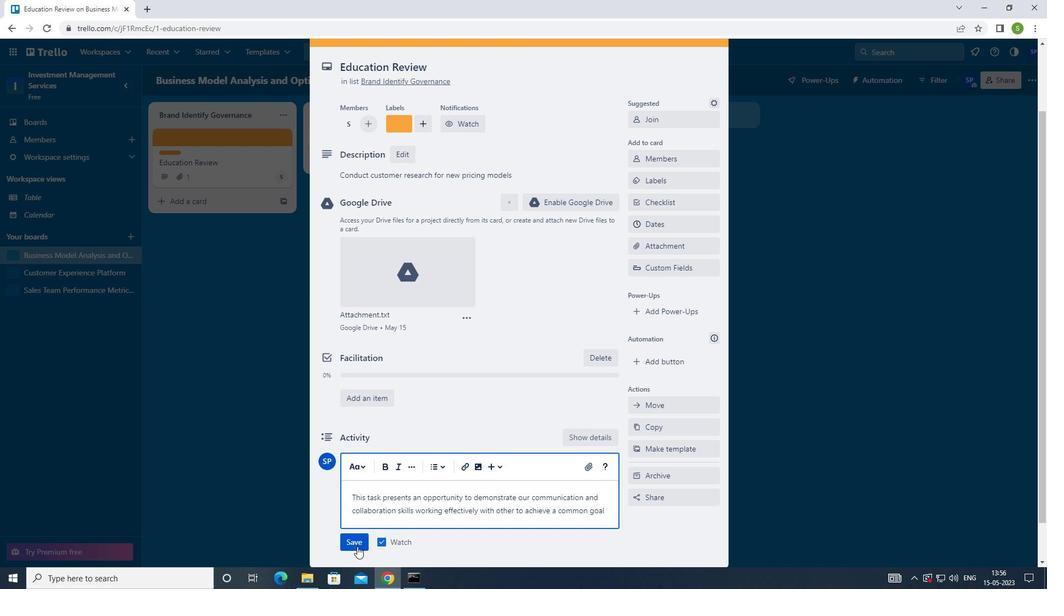 
Action: Mouse pressed left at (356, 545)
Screenshot: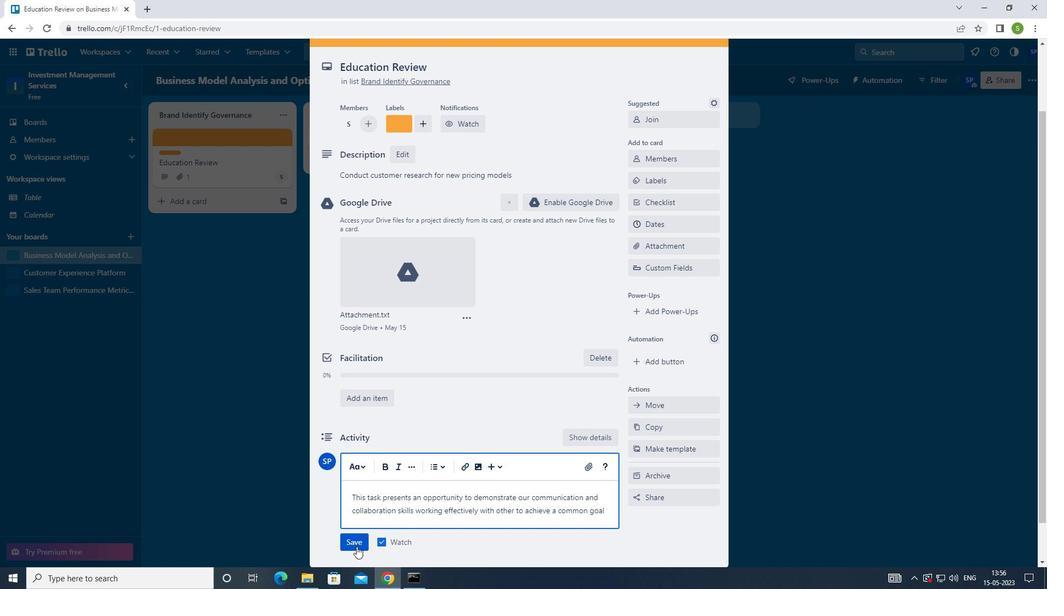 
Action: Mouse moved to (664, 229)
Screenshot: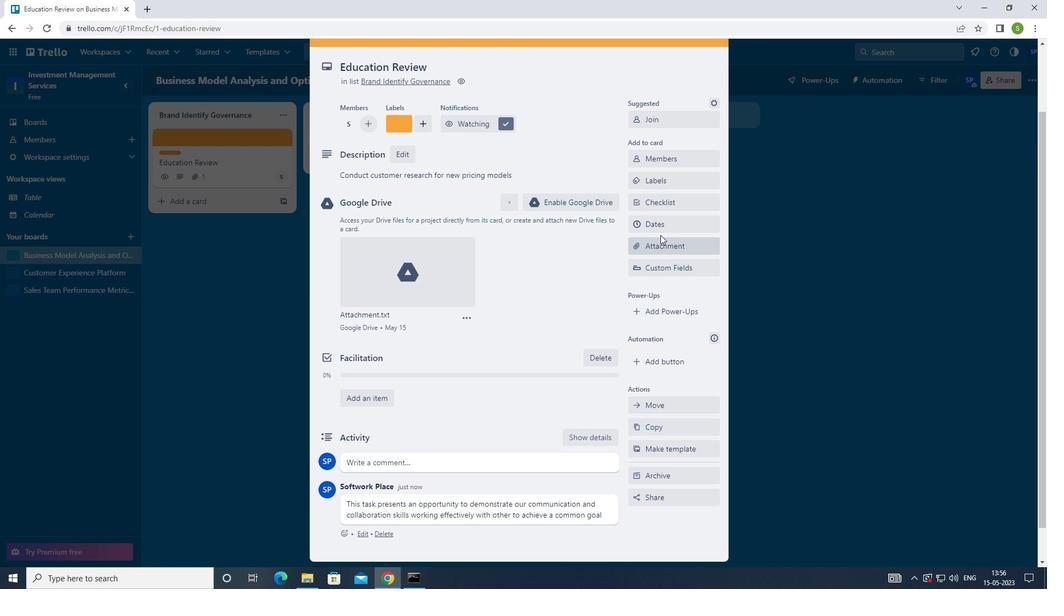 
Action: Mouse pressed left at (664, 229)
Screenshot: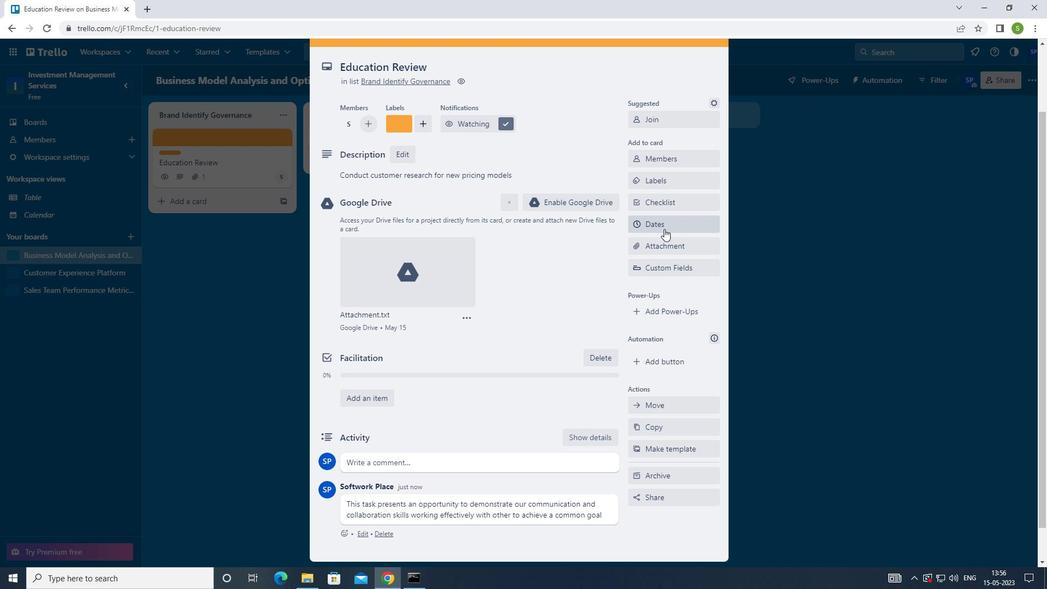 
Action: Mouse moved to (635, 279)
Screenshot: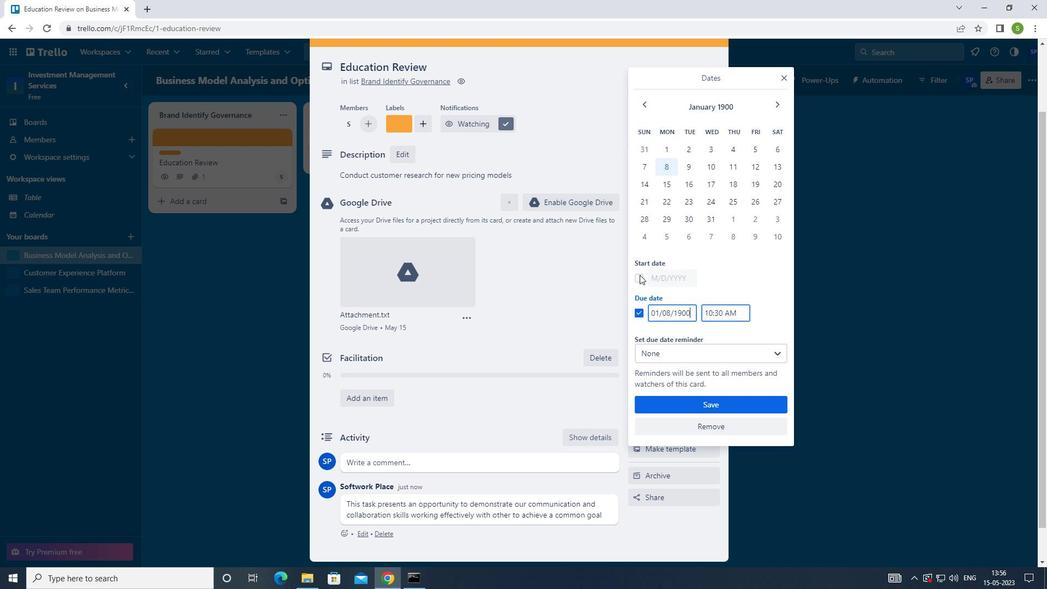 
Action: Mouse pressed left at (635, 279)
Screenshot: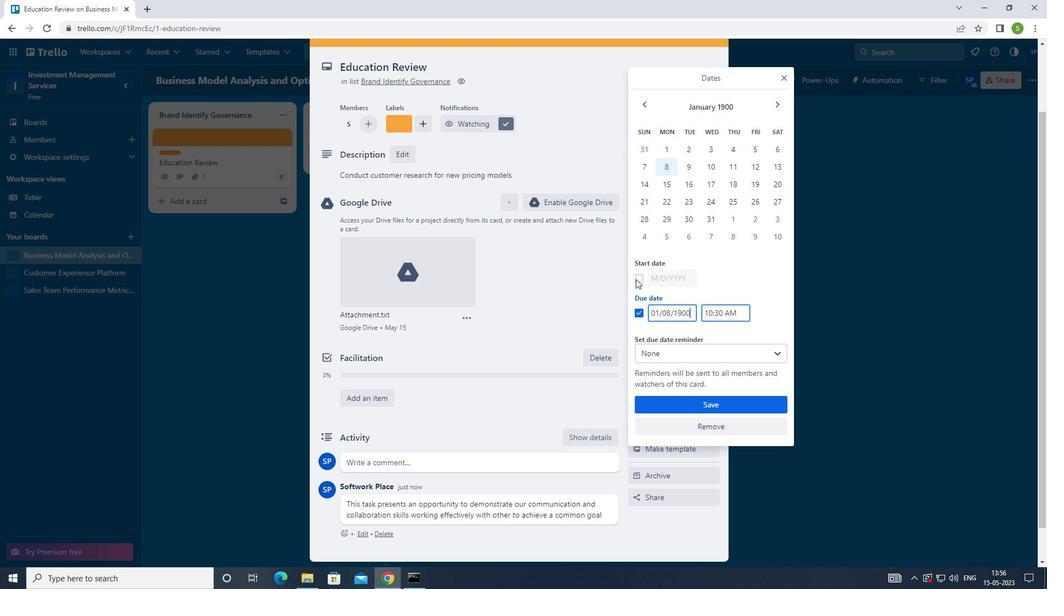 
Action: Mouse moved to (692, 152)
Screenshot: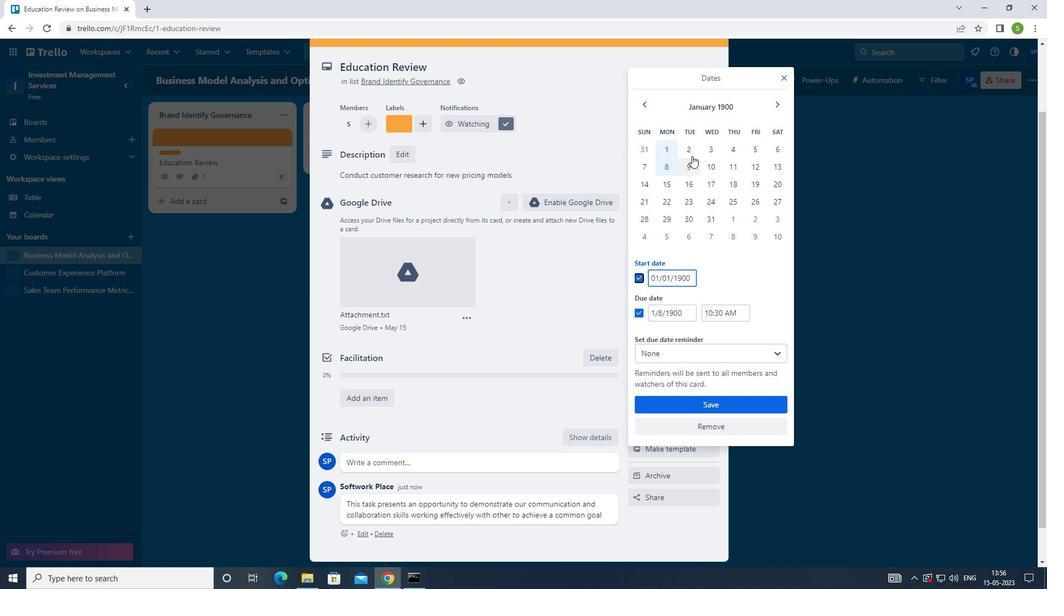 
Action: Mouse pressed left at (692, 152)
Screenshot: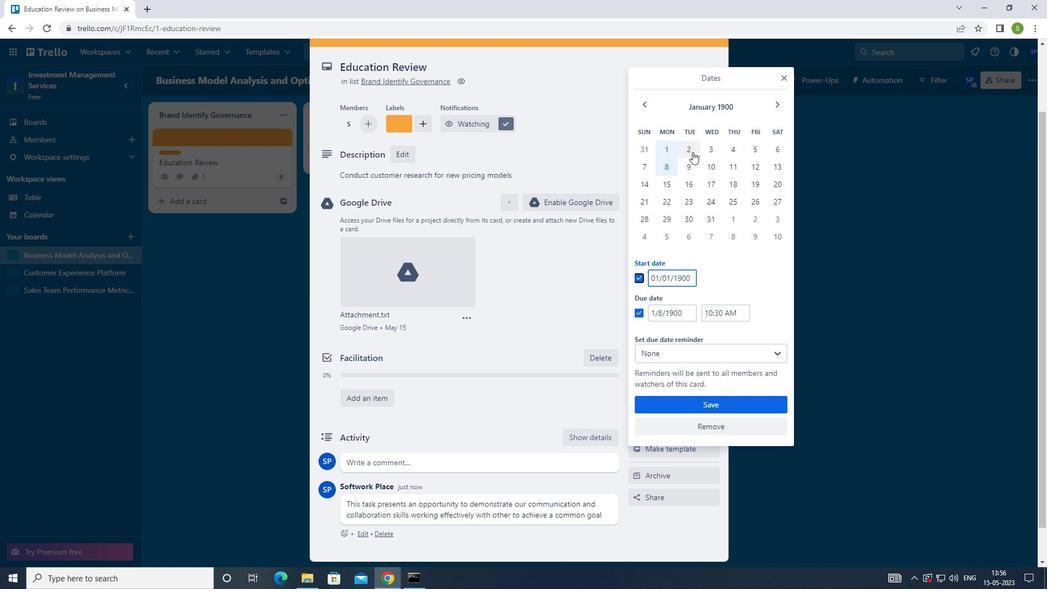 
Action: Mouse moved to (691, 162)
Screenshot: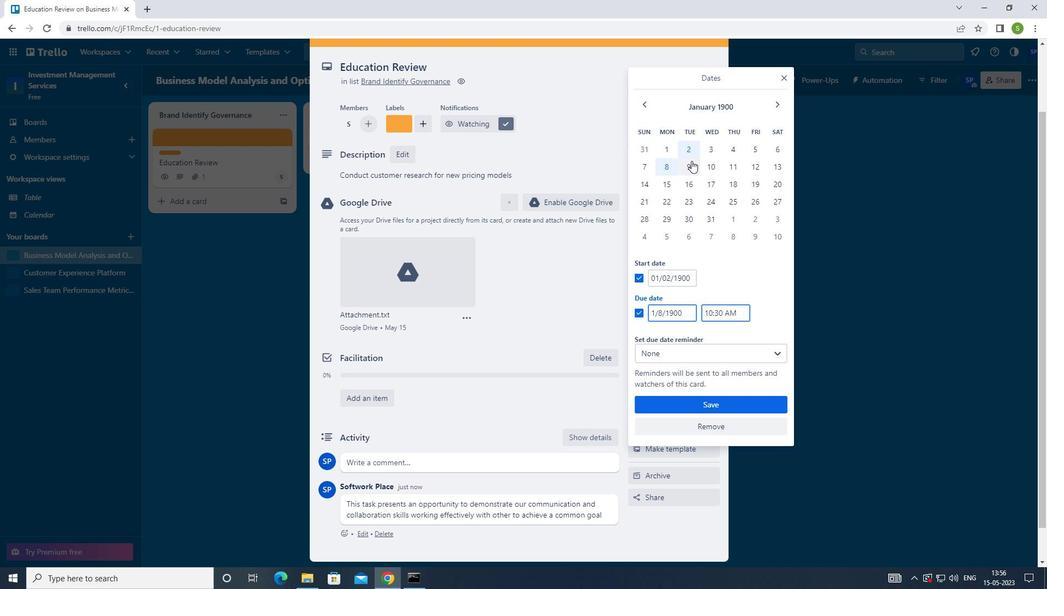 
Action: Mouse pressed left at (691, 162)
Screenshot: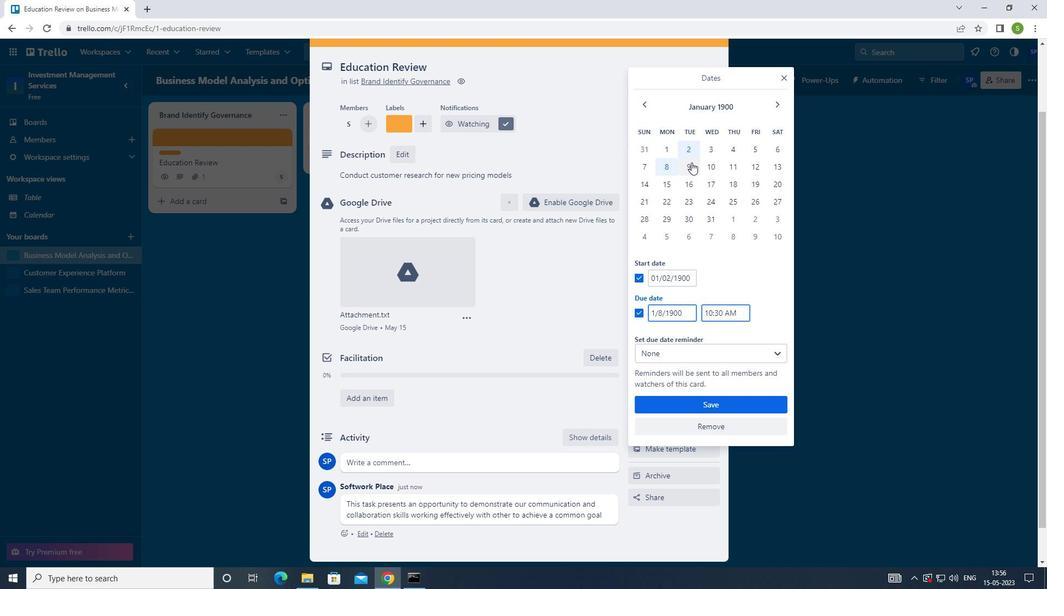 
Action: Mouse moved to (692, 400)
Screenshot: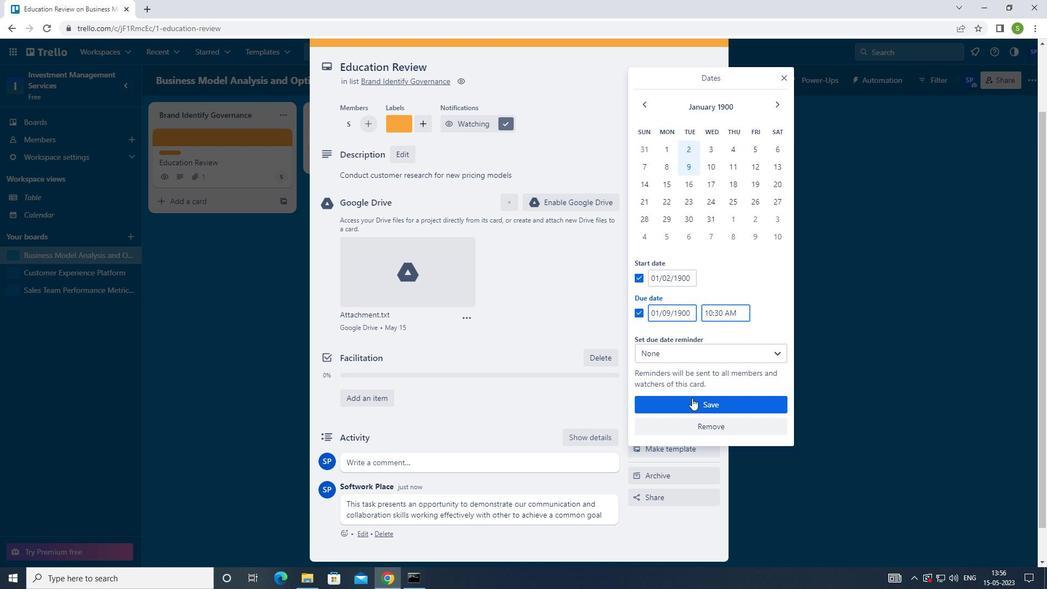
Action: Mouse pressed left at (692, 400)
Screenshot: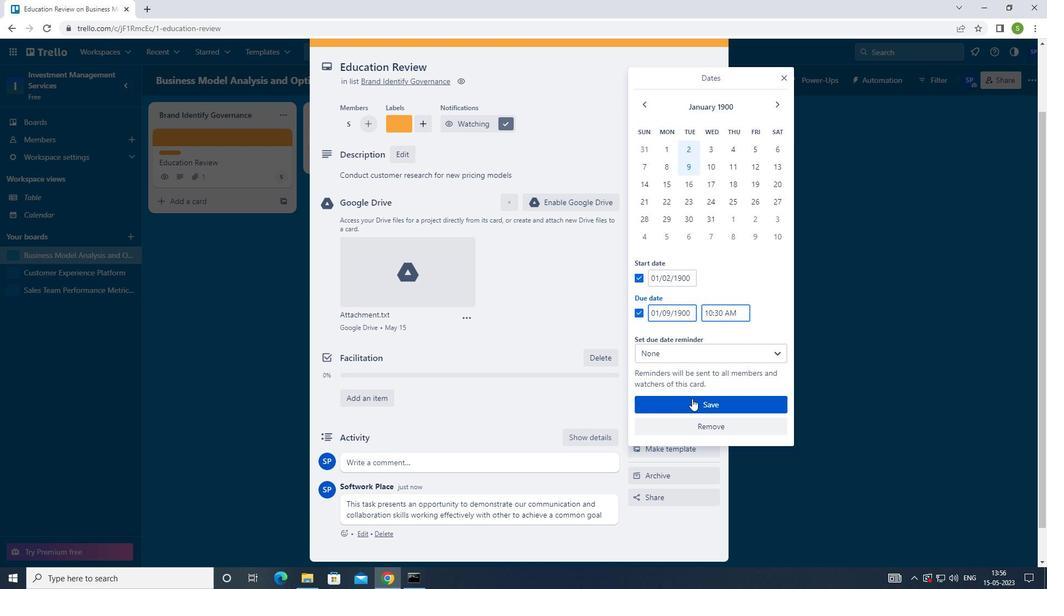 
Action: Mouse moved to (692, 399)
Screenshot: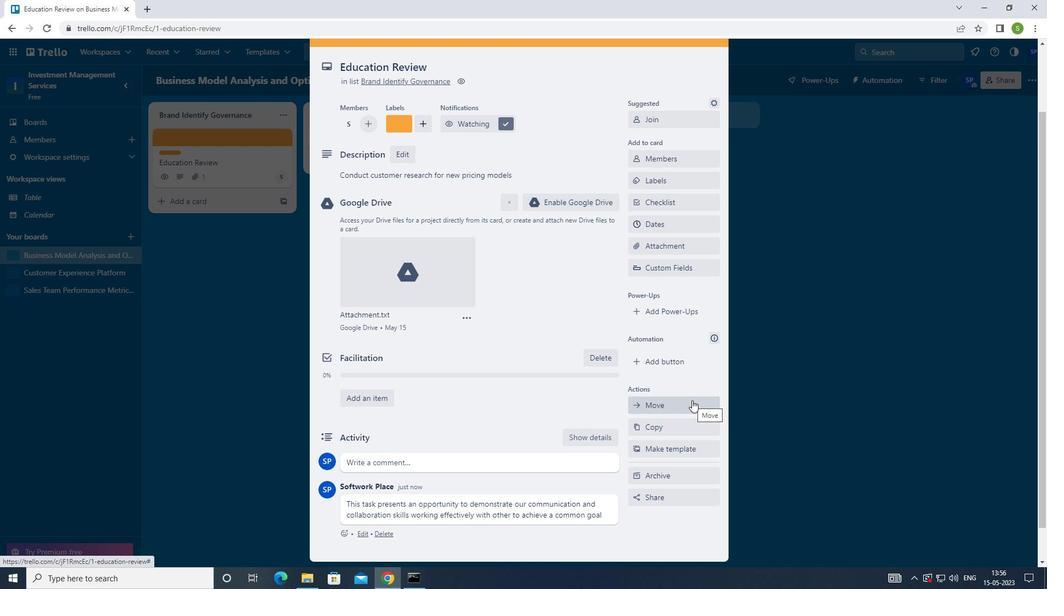 
Action: Key pressed <Key.f8>
Screenshot: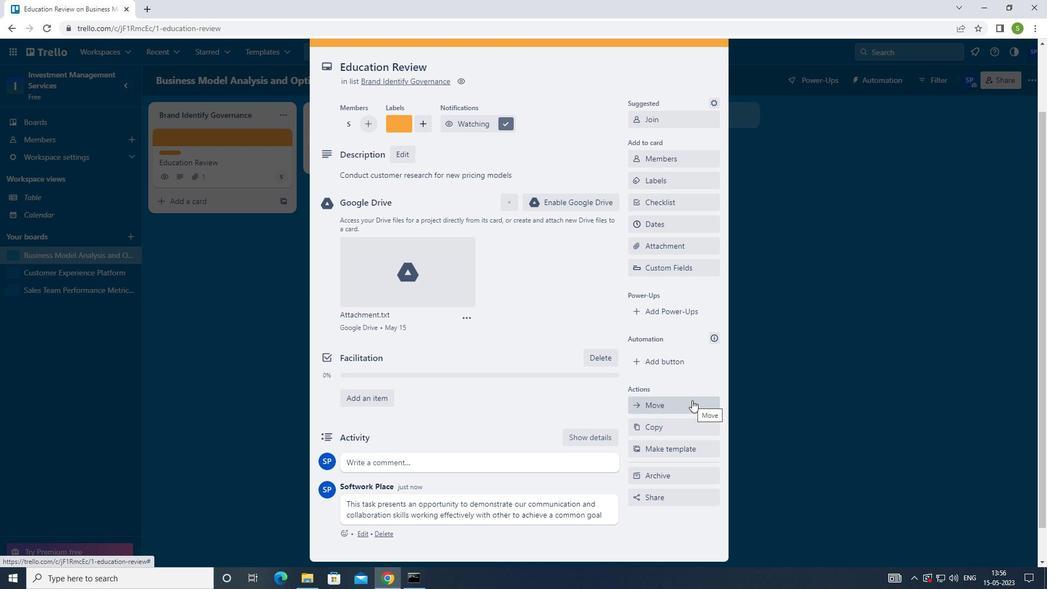 
